 Task: Create a due date automation trigger when advanced on, on the tuesday of the week before a card is due add fields with custom field "Resume" set to a number greater or equal to 1 and lower than 10 at 11:00 AM.
Action: Mouse moved to (1217, 96)
Screenshot: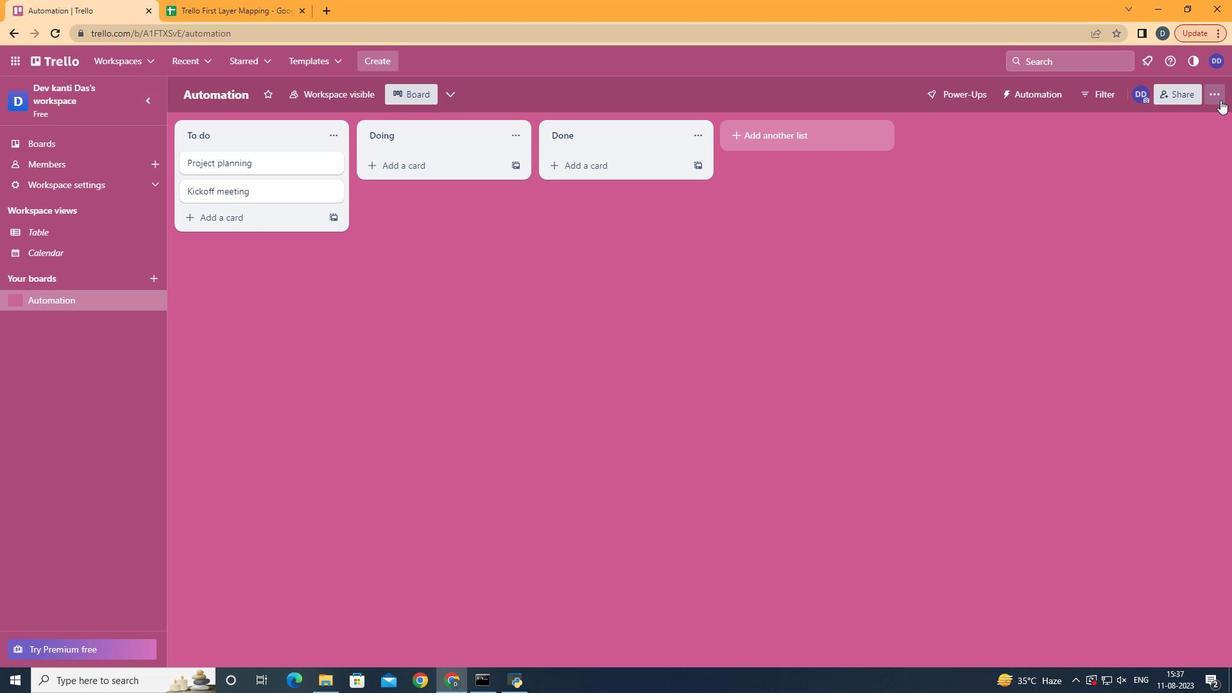 
Action: Mouse pressed left at (1217, 96)
Screenshot: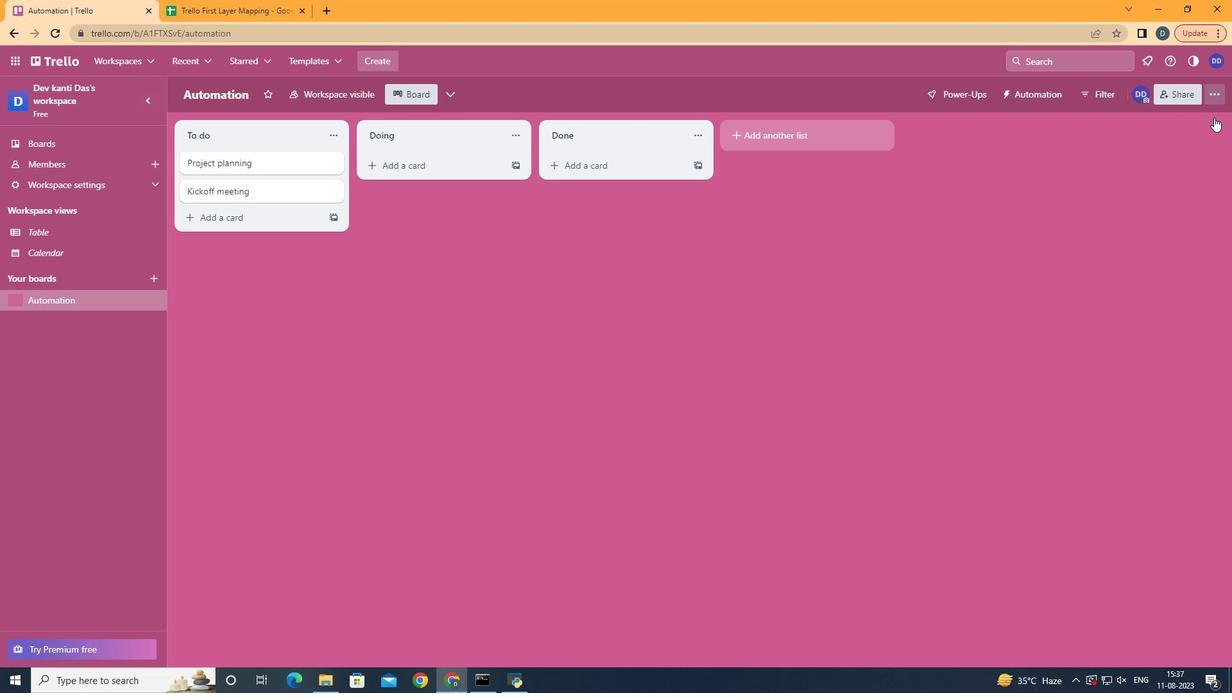 
Action: Mouse moved to (1170, 256)
Screenshot: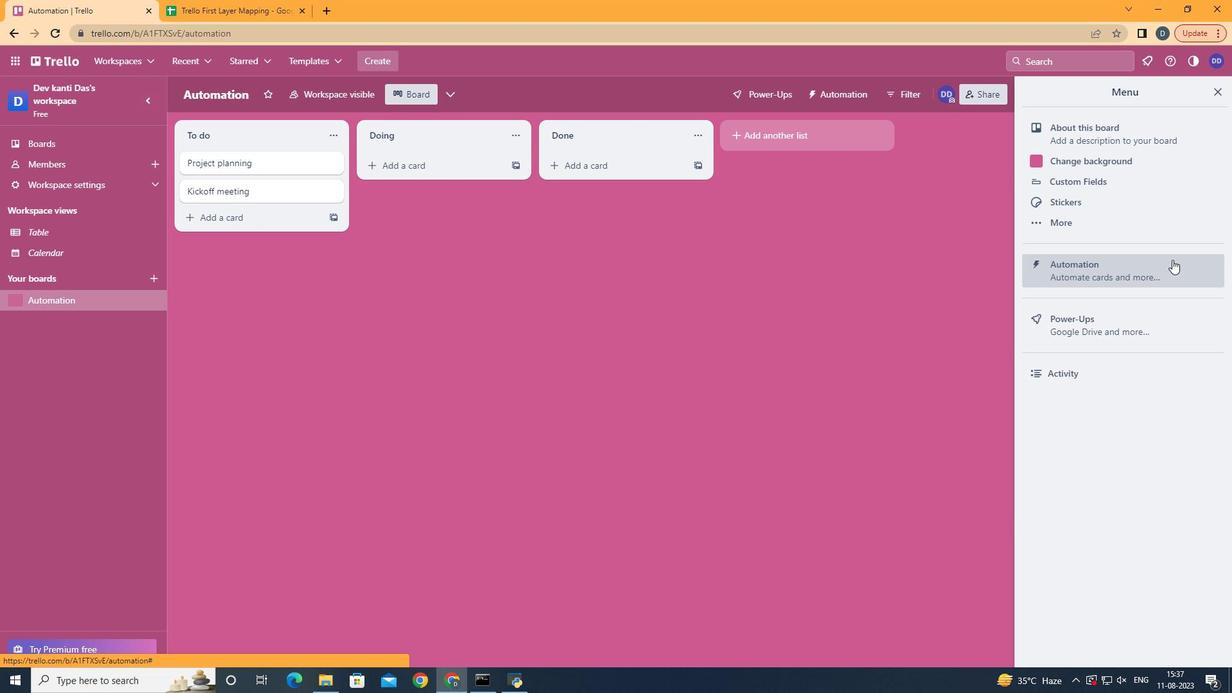 
Action: Mouse pressed left at (1170, 256)
Screenshot: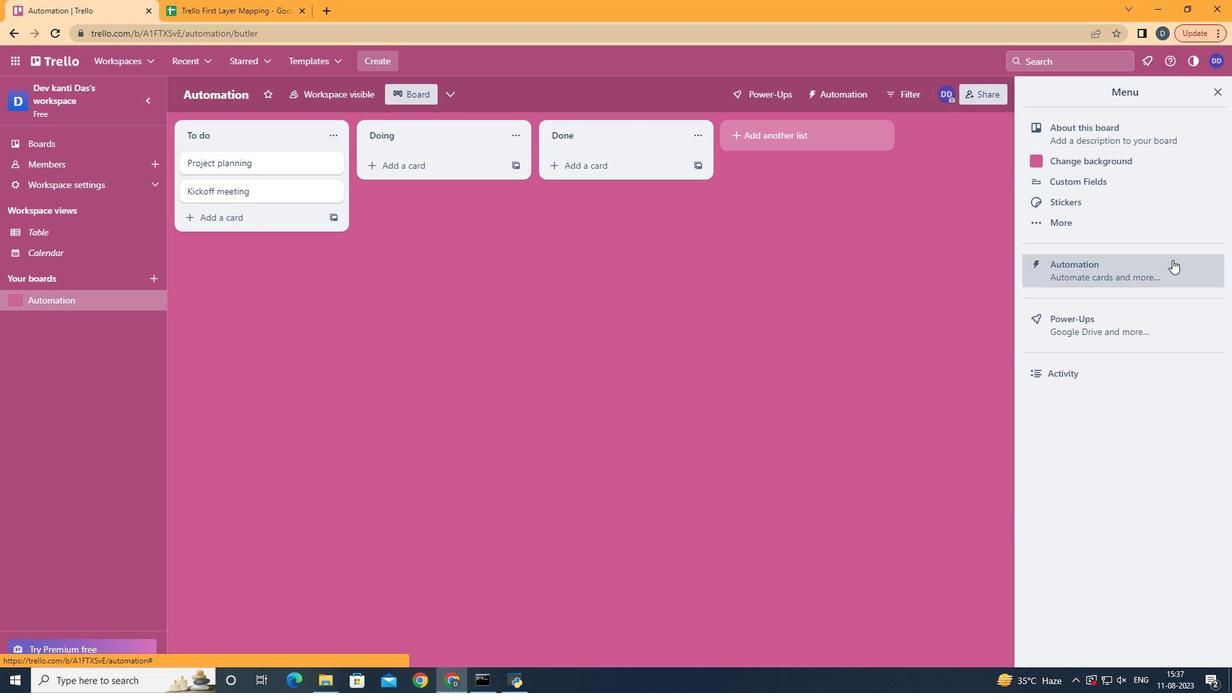 
Action: Mouse moved to (260, 245)
Screenshot: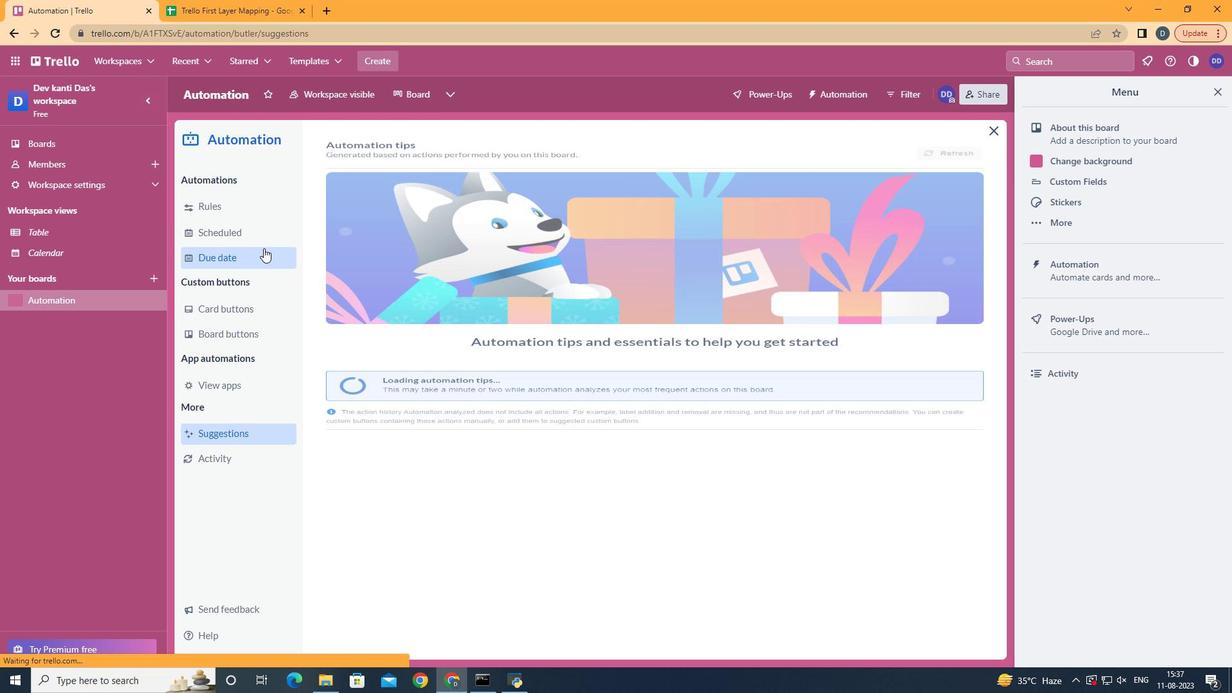 
Action: Mouse pressed left at (260, 245)
Screenshot: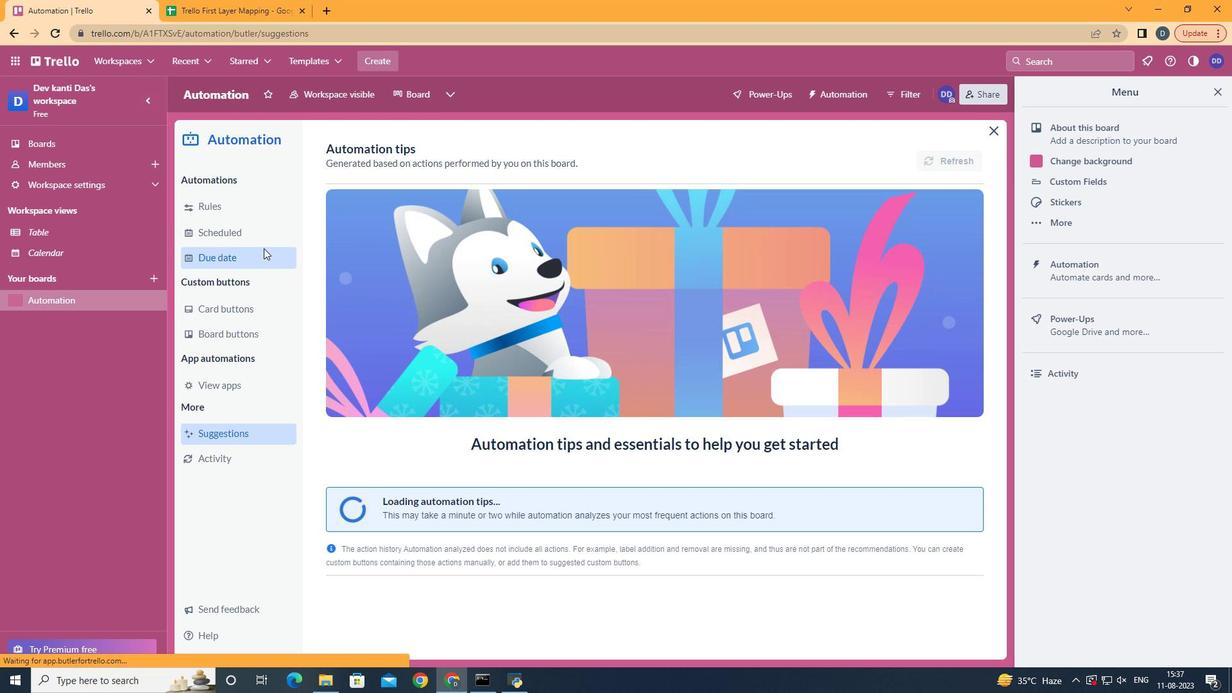 
Action: Mouse moved to (913, 152)
Screenshot: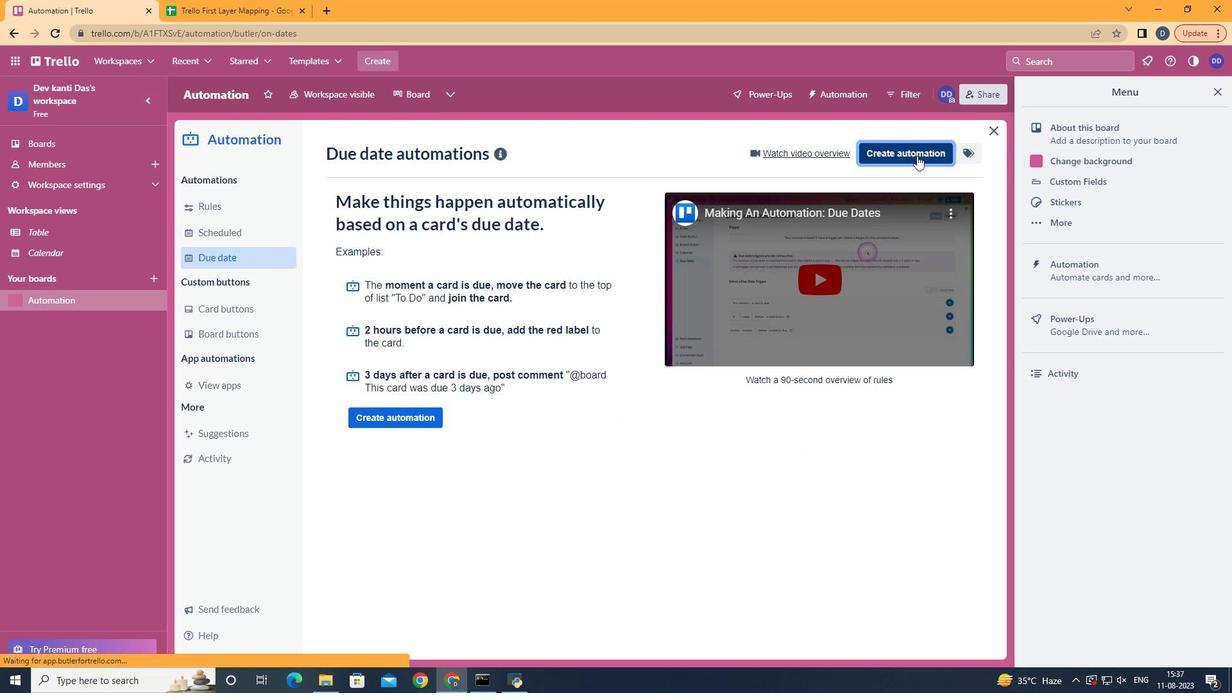 
Action: Mouse pressed left at (913, 152)
Screenshot: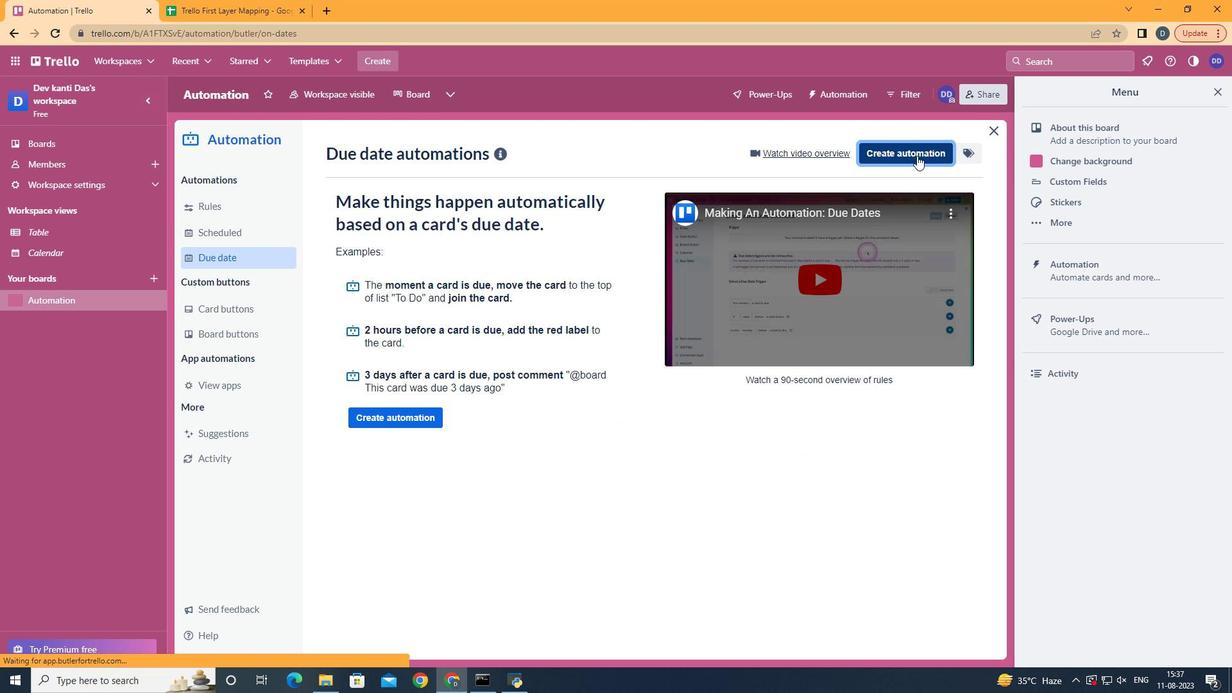 
Action: Mouse moved to (664, 282)
Screenshot: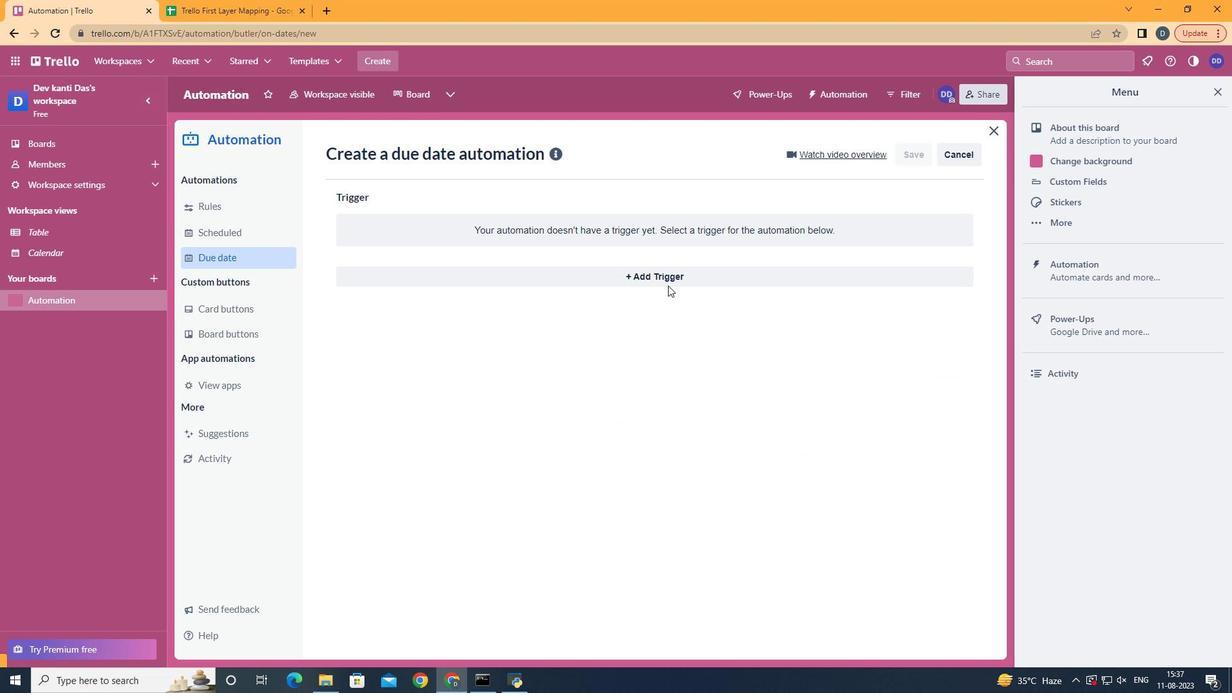 
Action: Mouse pressed left at (664, 282)
Screenshot: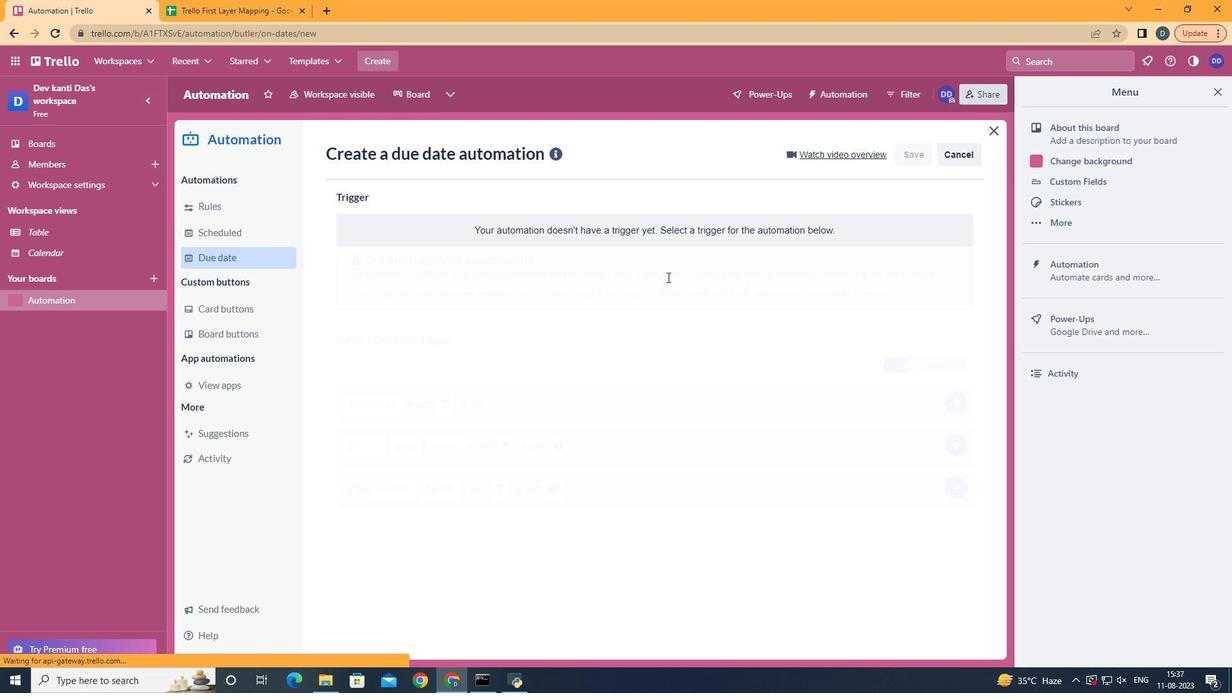
Action: Mouse moved to (400, 354)
Screenshot: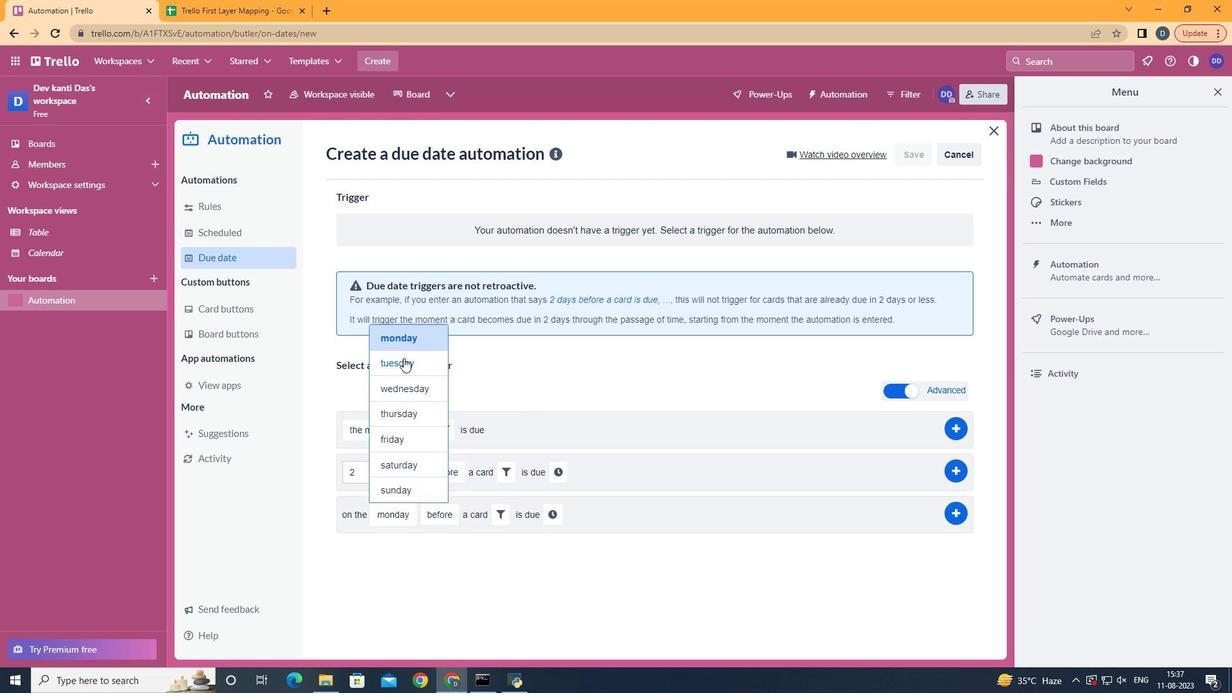 
Action: Mouse pressed left at (400, 354)
Screenshot: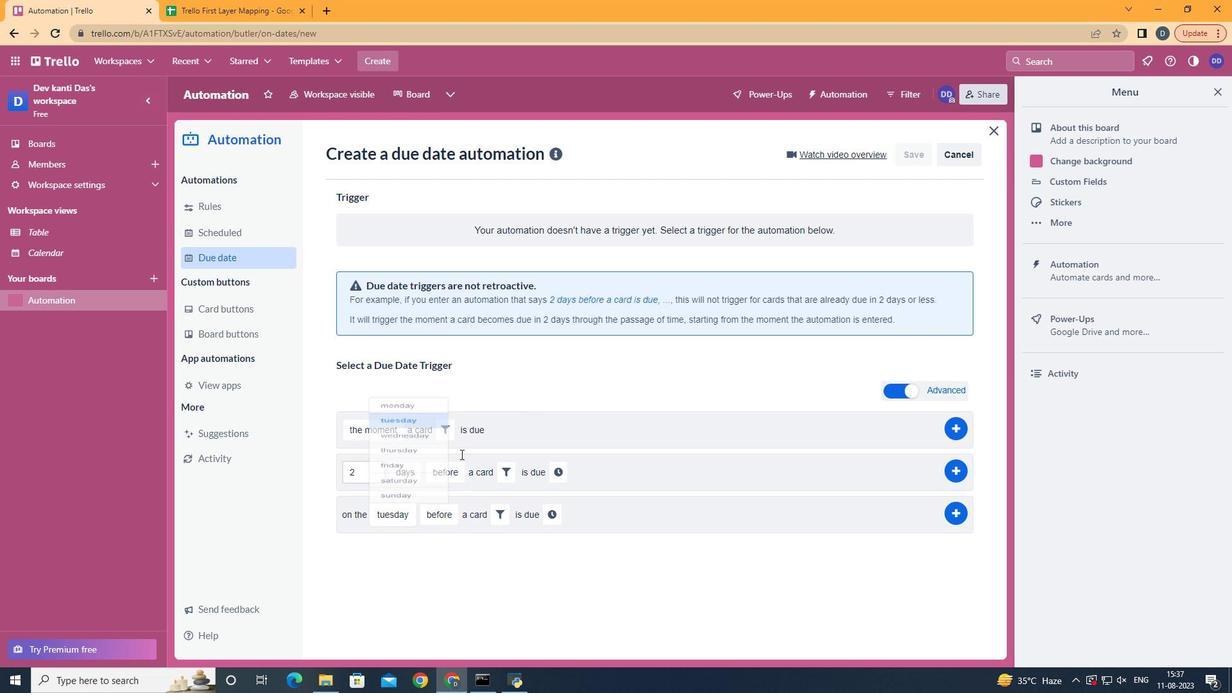 
Action: Mouse moved to (446, 608)
Screenshot: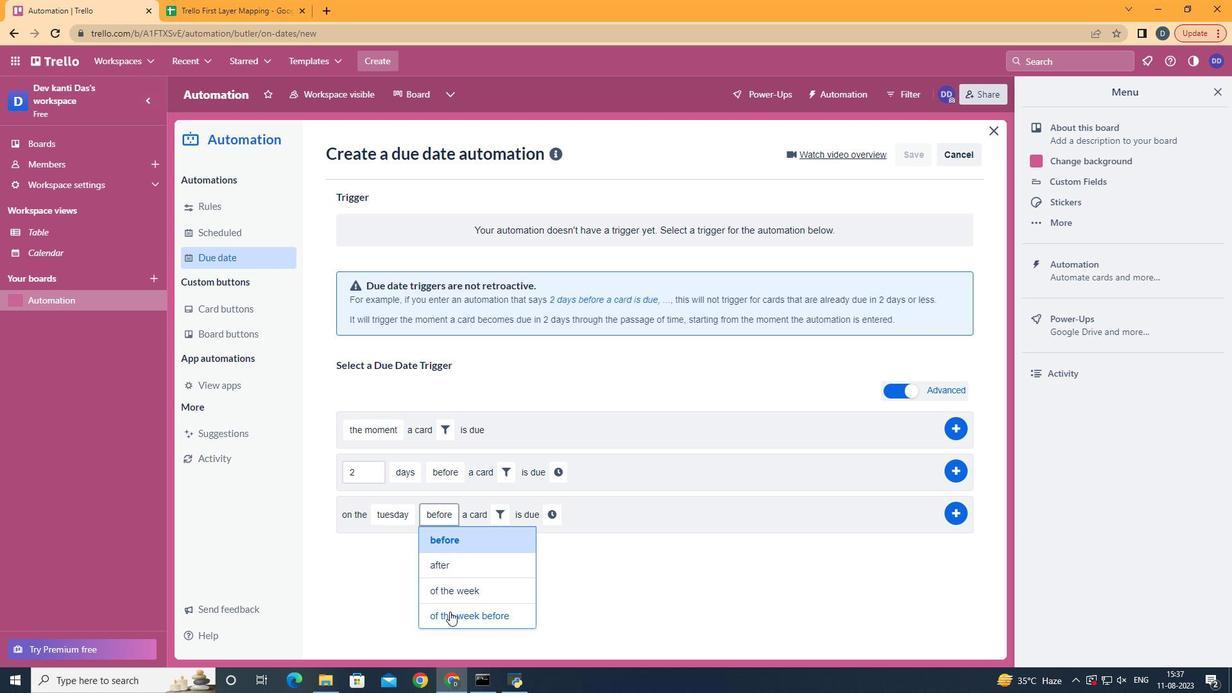 
Action: Mouse pressed left at (446, 608)
Screenshot: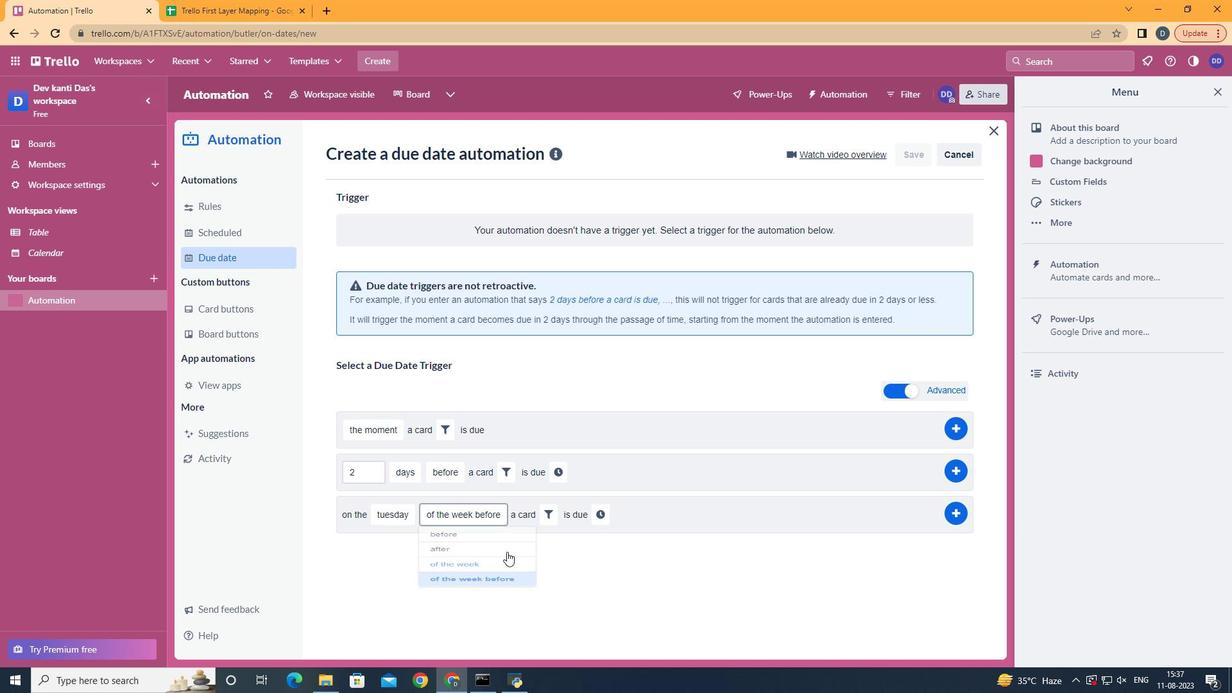 
Action: Mouse moved to (543, 514)
Screenshot: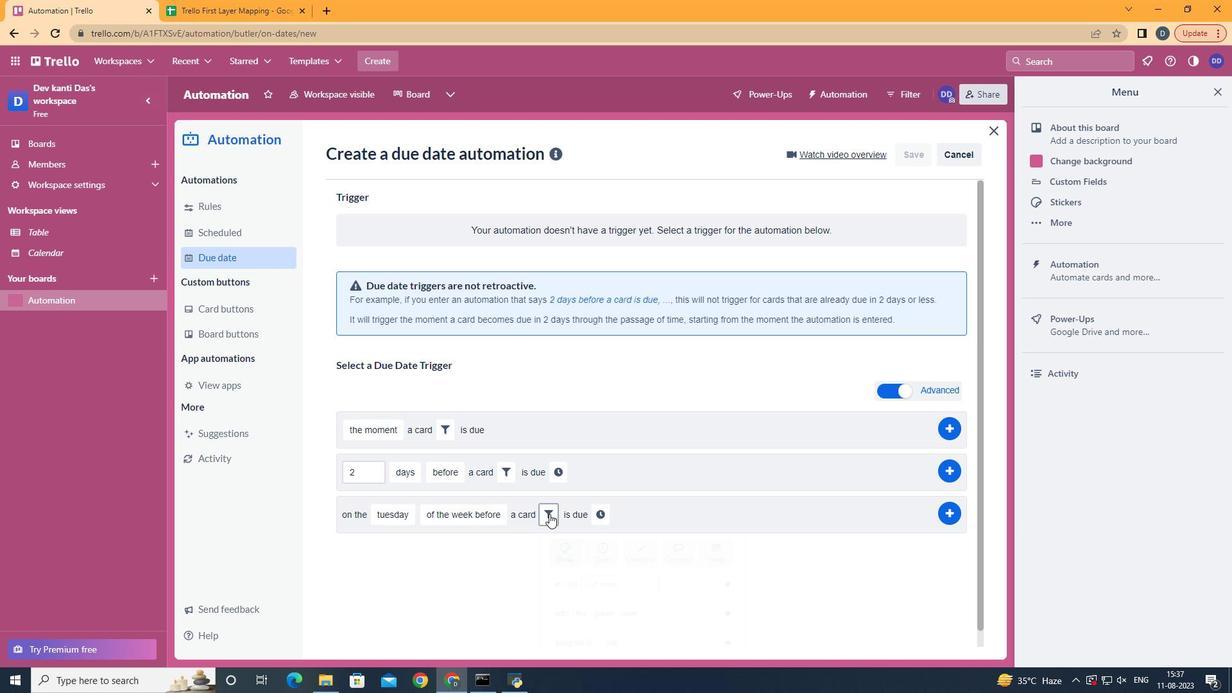 
Action: Mouse pressed left at (543, 514)
Screenshot: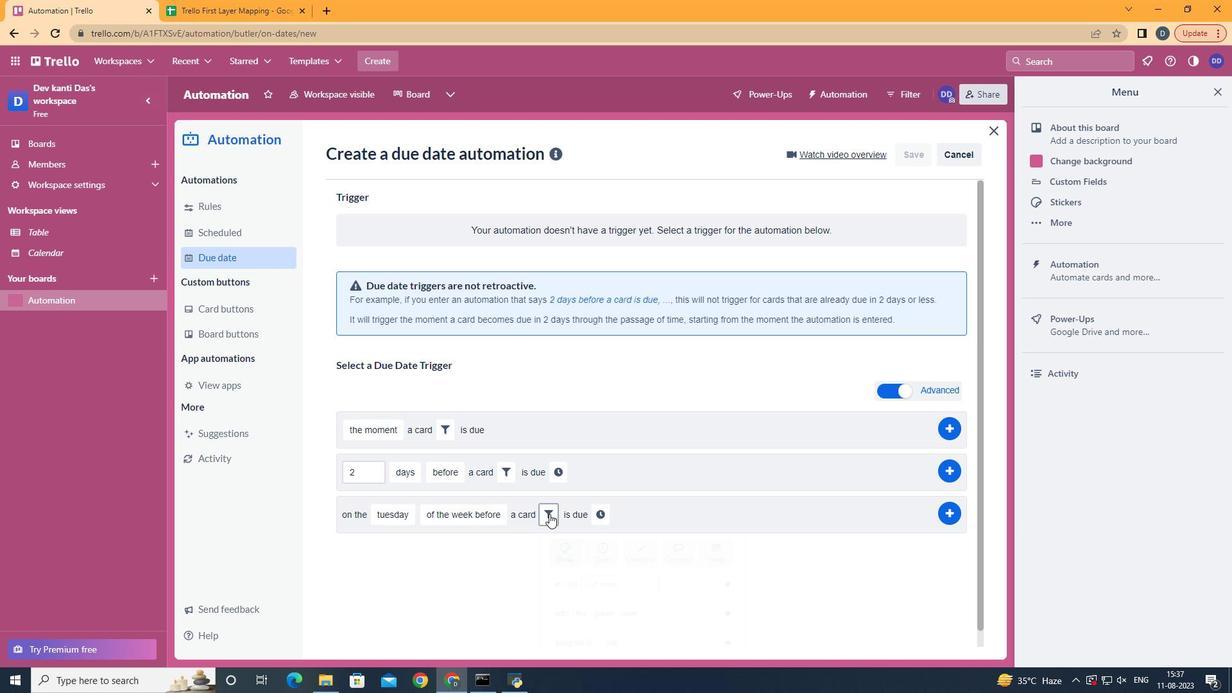 
Action: Mouse moved to (739, 551)
Screenshot: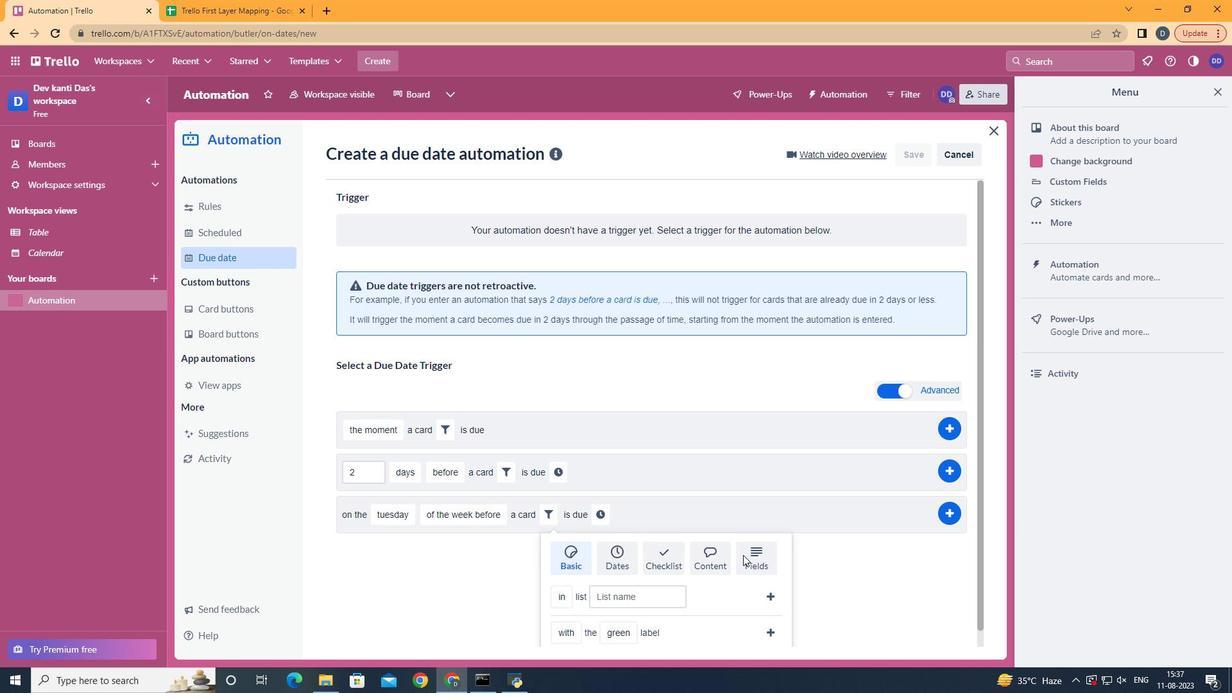 
Action: Mouse pressed left at (739, 551)
Screenshot: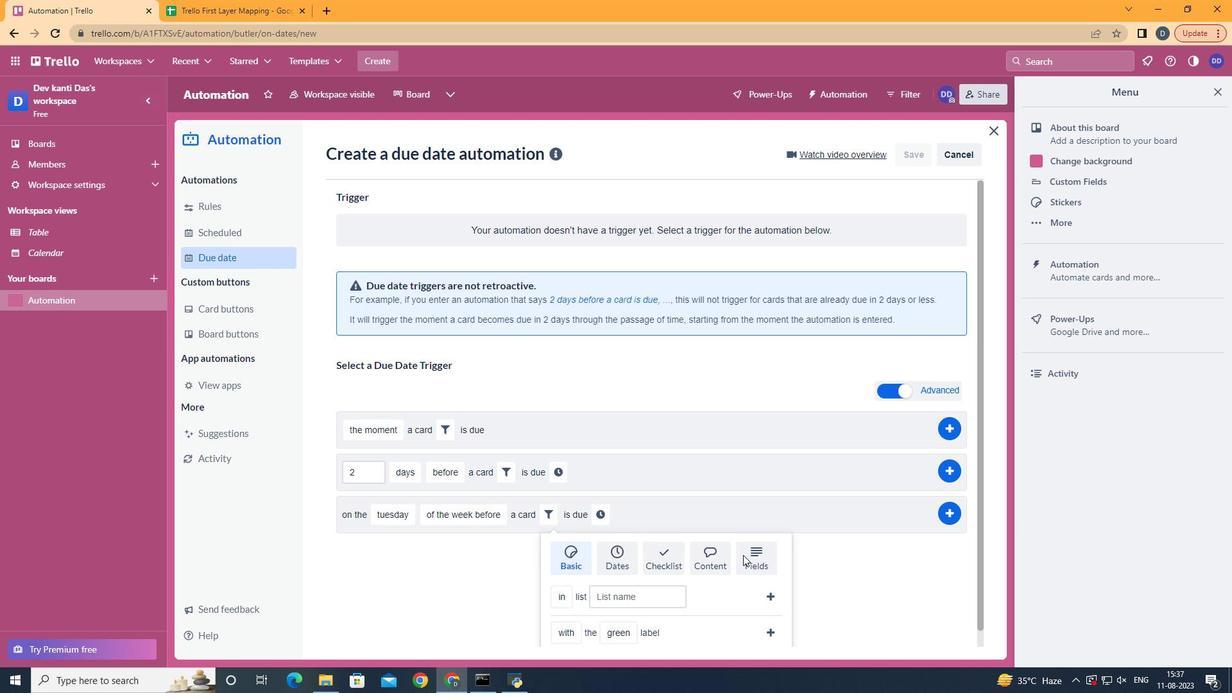 
Action: Mouse moved to (741, 551)
Screenshot: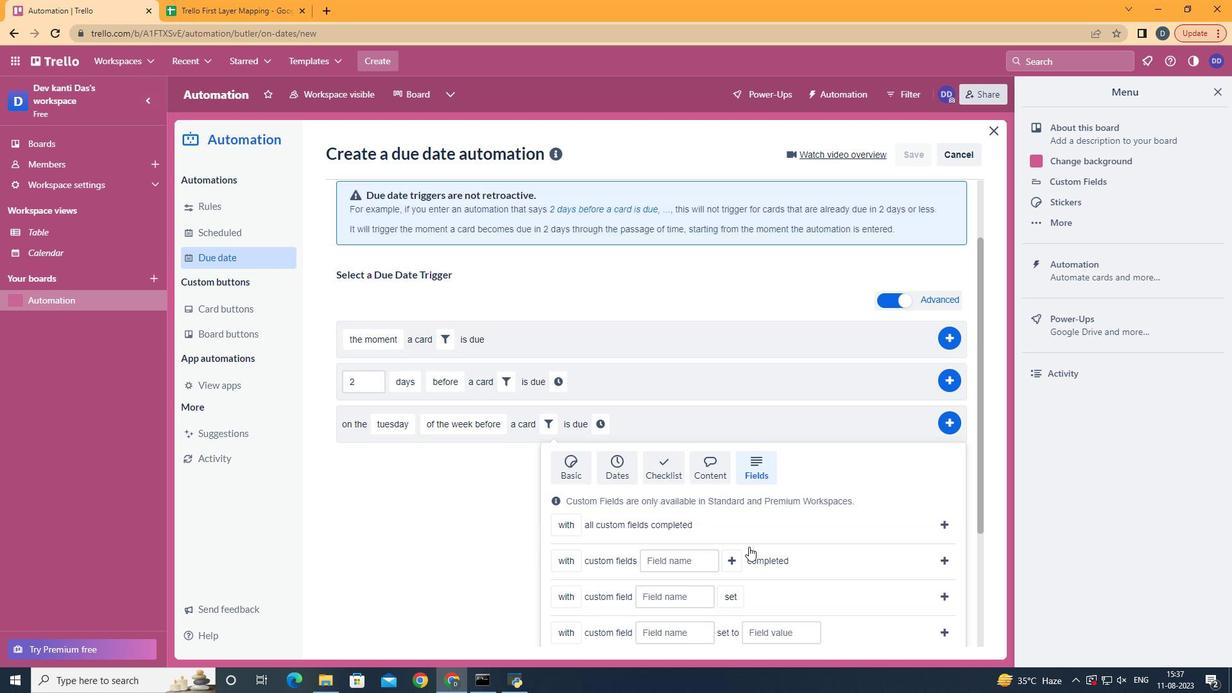 
Action: Mouse scrolled (741, 550) with delta (0, 0)
Screenshot: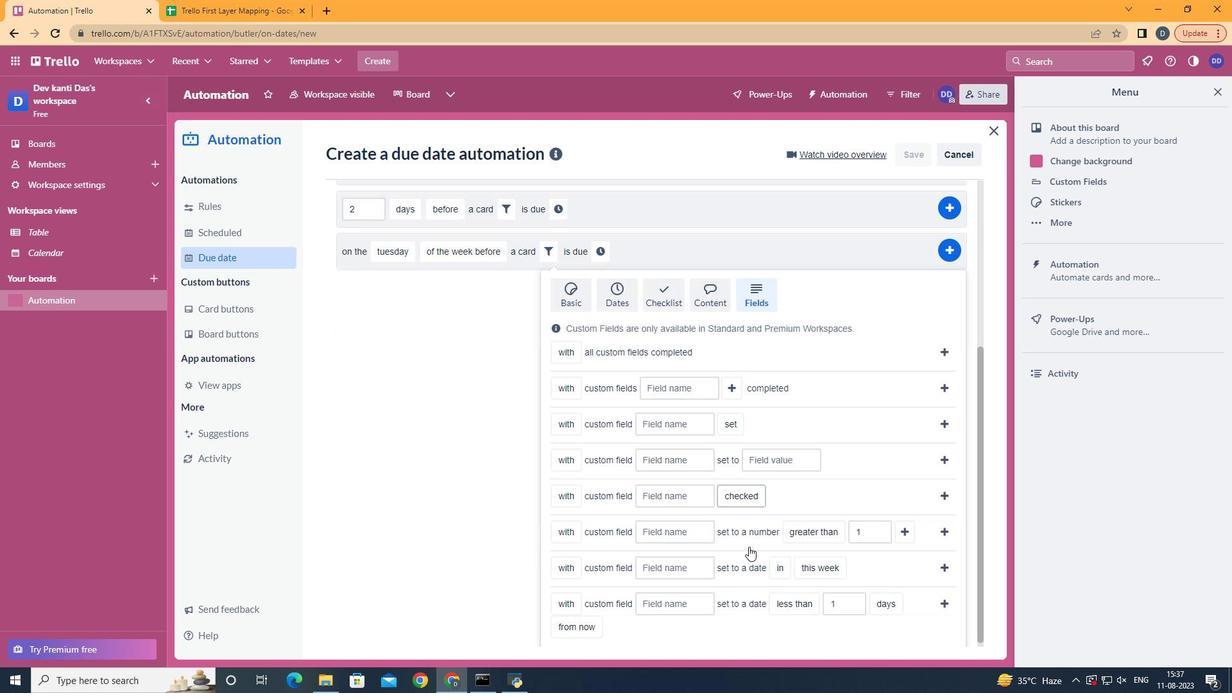 
Action: Mouse scrolled (741, 550) with delta (0, 0)
Screenshot: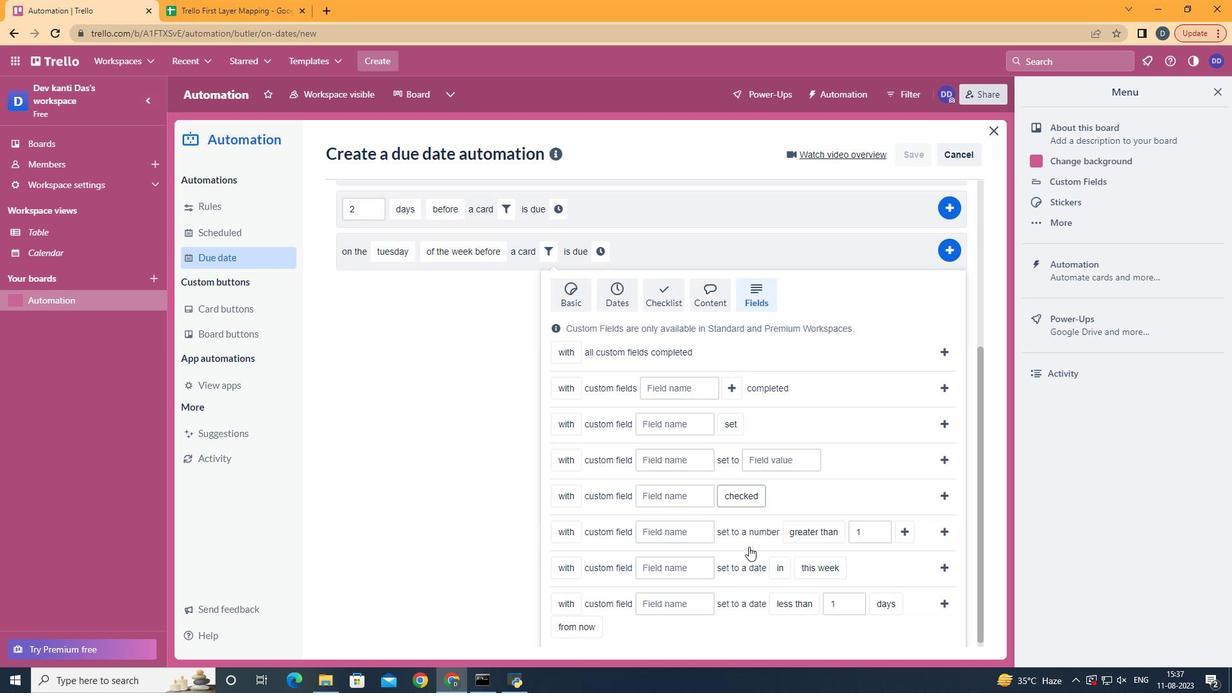 
Action: Mouse scrolled (741, 549) with delta (0, -1)
Screenshot: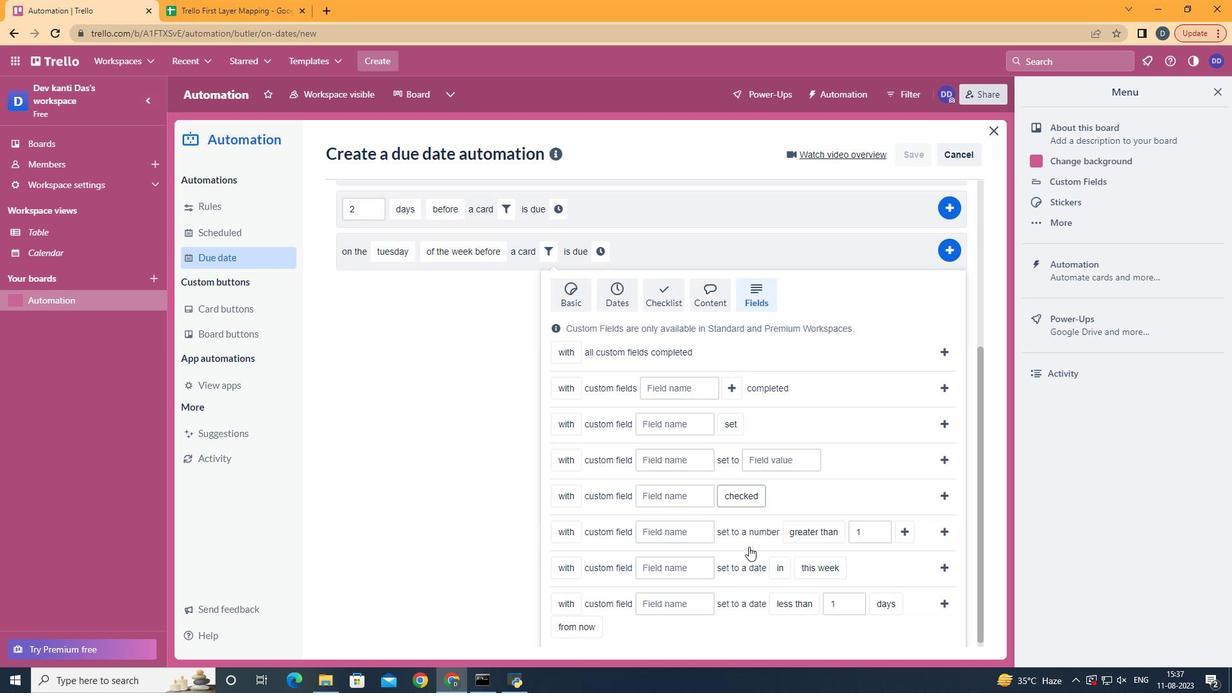 
Action: Mouse scrolled (741, 550) with delta (0, 0)
Screenshot: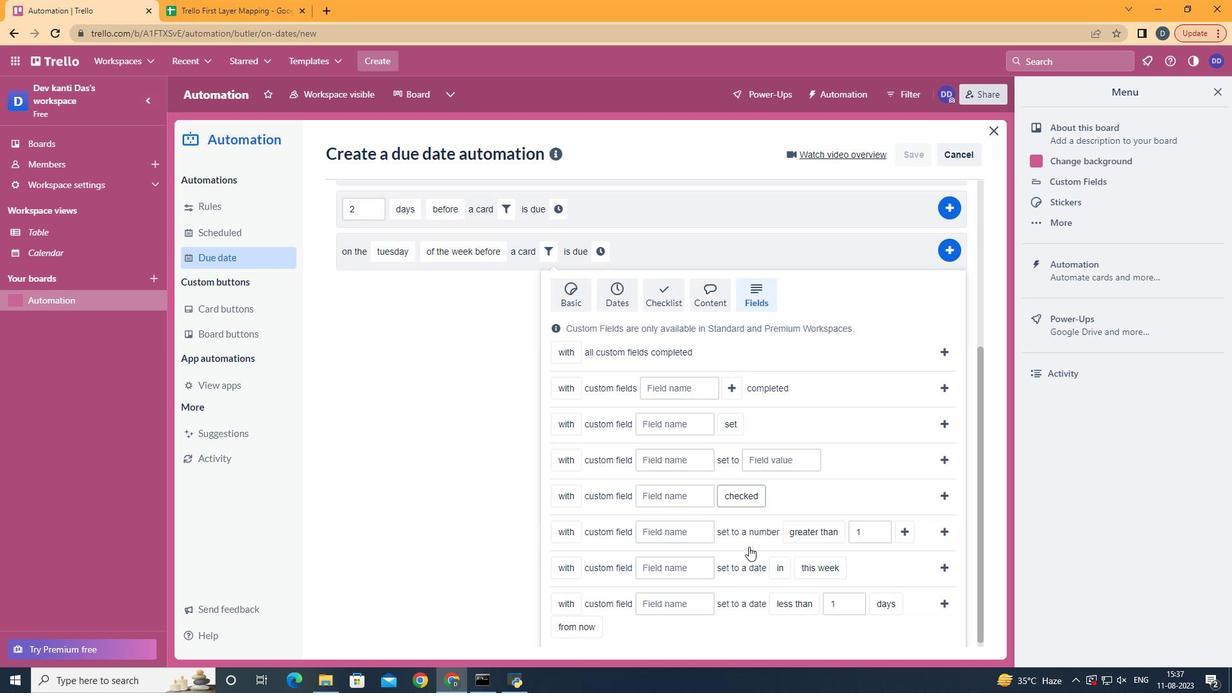 
Action: Mouse moved to (654, 520)
Screenshot: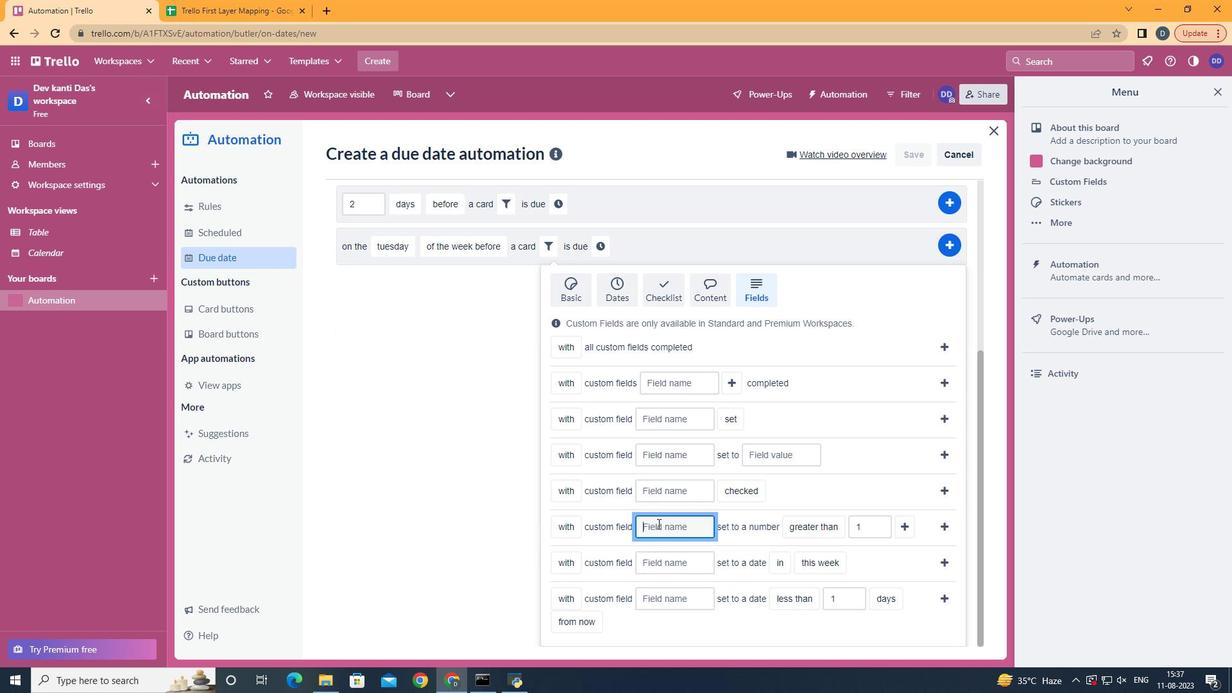 
Action: Mouse pressed left at (654, 520)
Screenshot: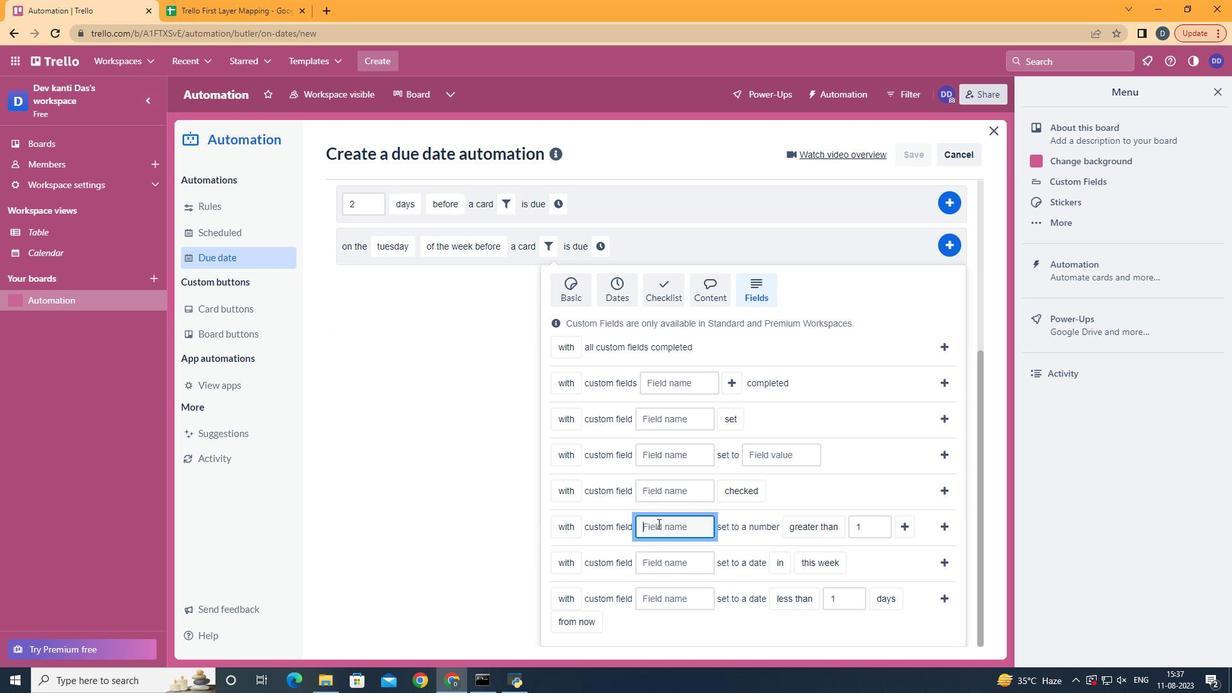 
Action: Key pressed <Key.shift>Resume
Screenshot: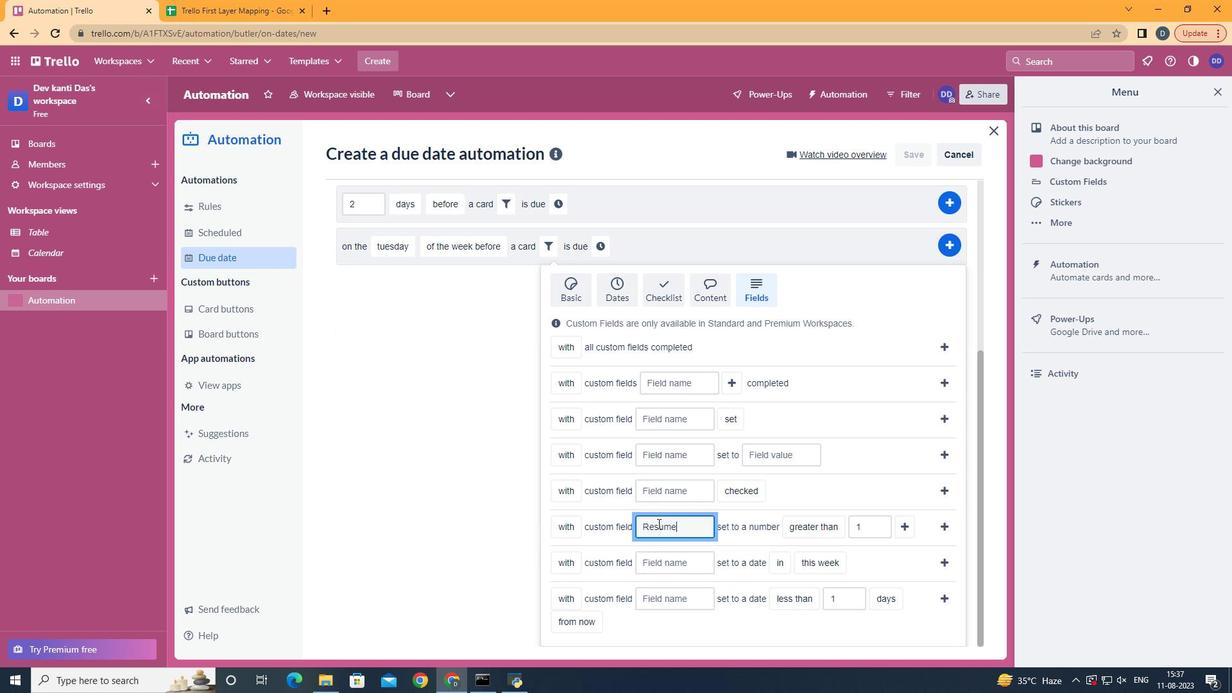 
Action: Mouse moved to (808, 573)
Screenshot: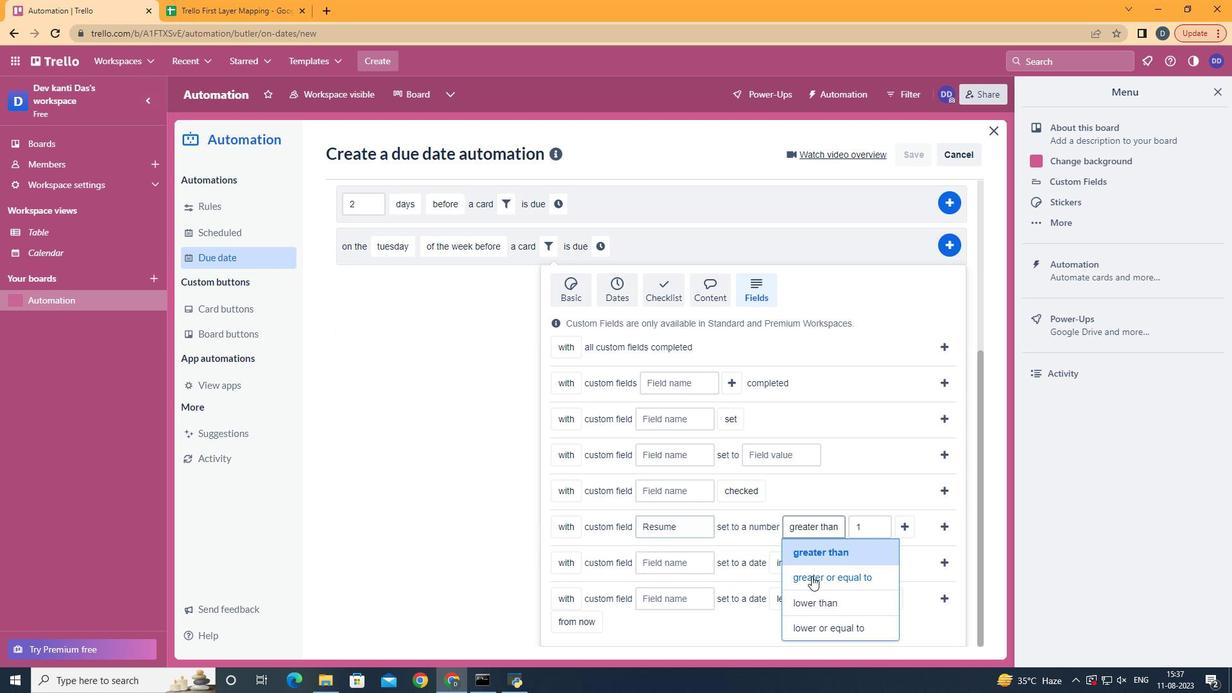 
Action: Mouse pressed left at (808, 573)
Screenshot: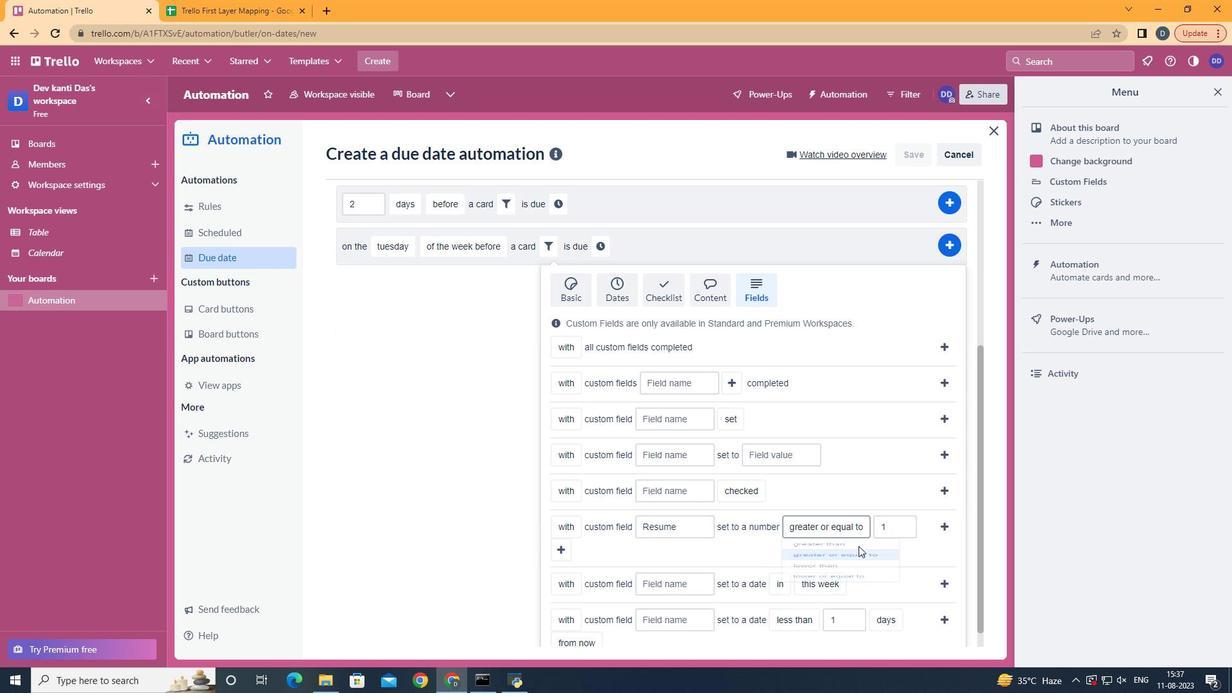 
Action: Mouse moved to (551, 544)
Screenshot: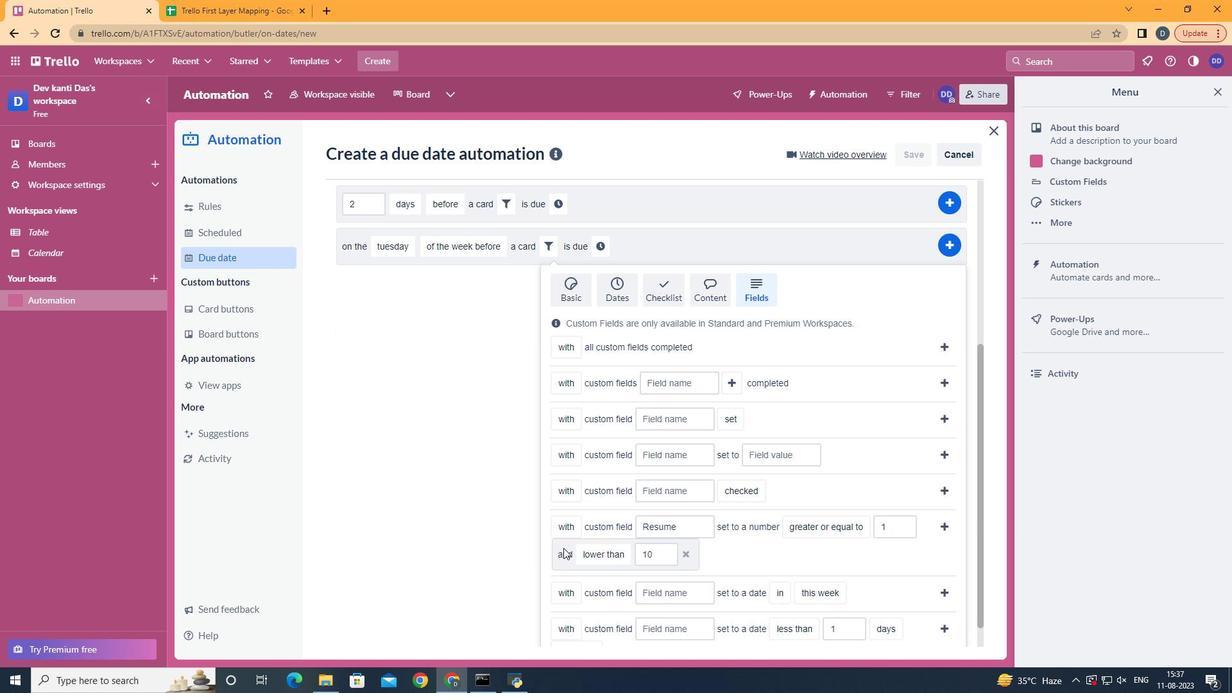 
Action: Mouse pressed left at (551, 544)
Screenshot: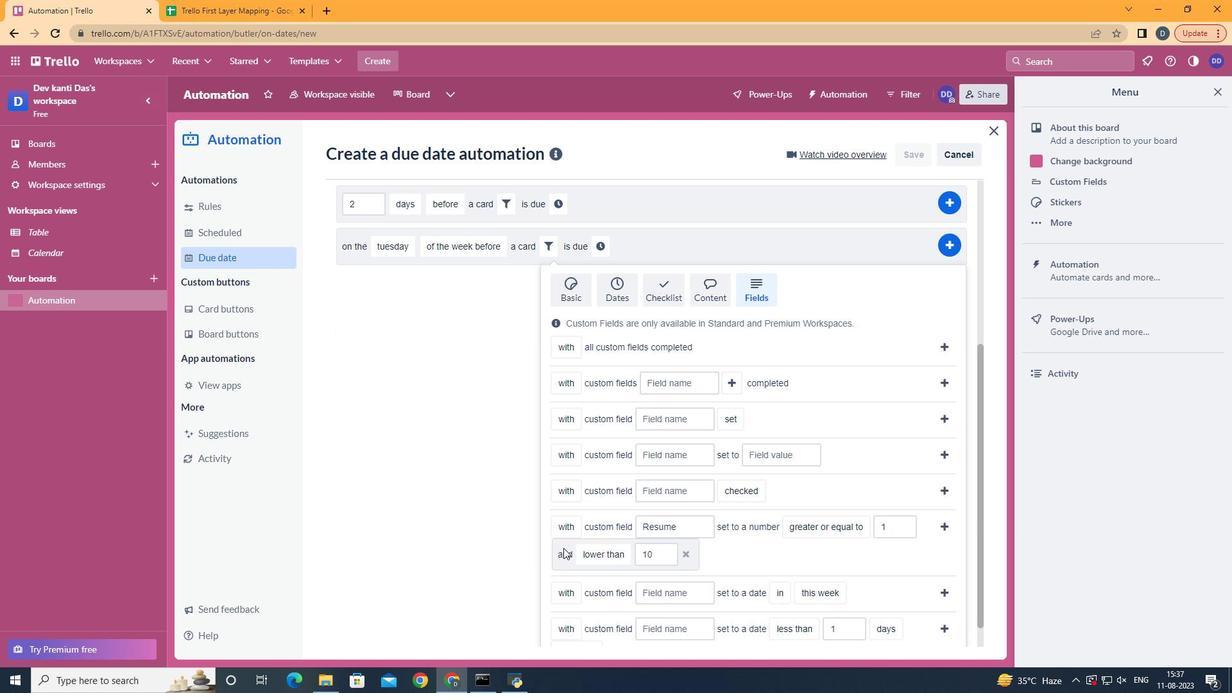 
Action: Mouse moved to (930, 528)
Screenshot: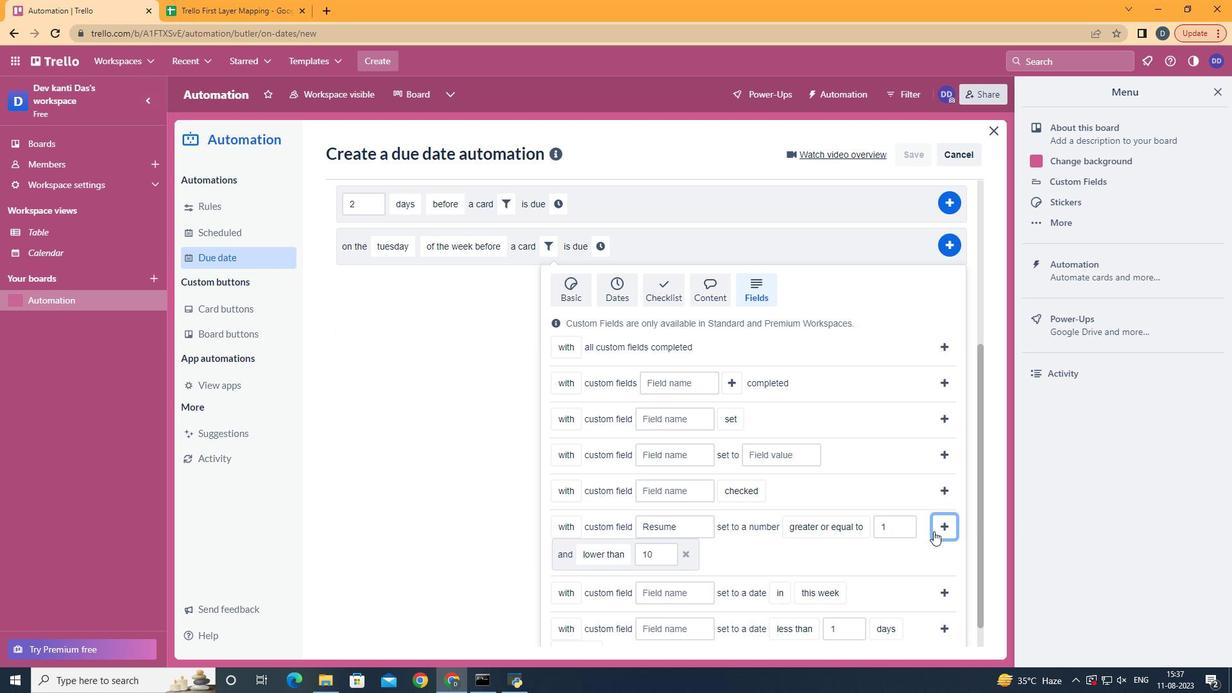 
Action: Mouse pressed left at (930, 528)
Screenshot: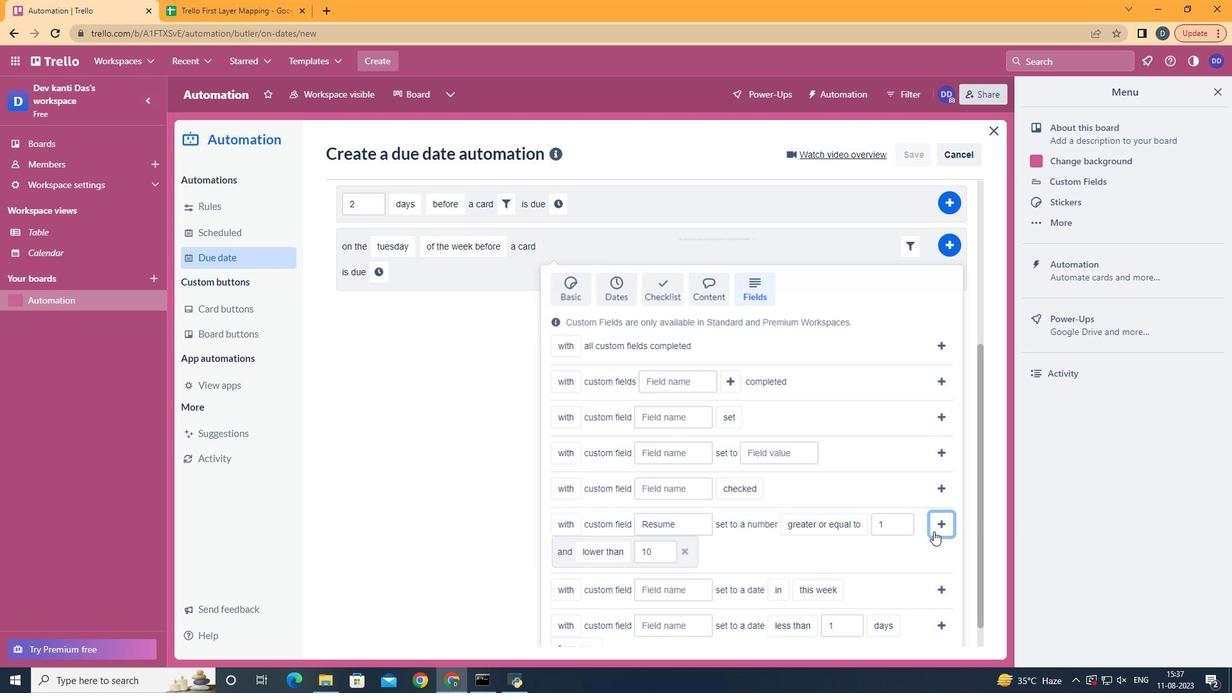 
Action: Mouse moved to (360, 537)
Screenshot: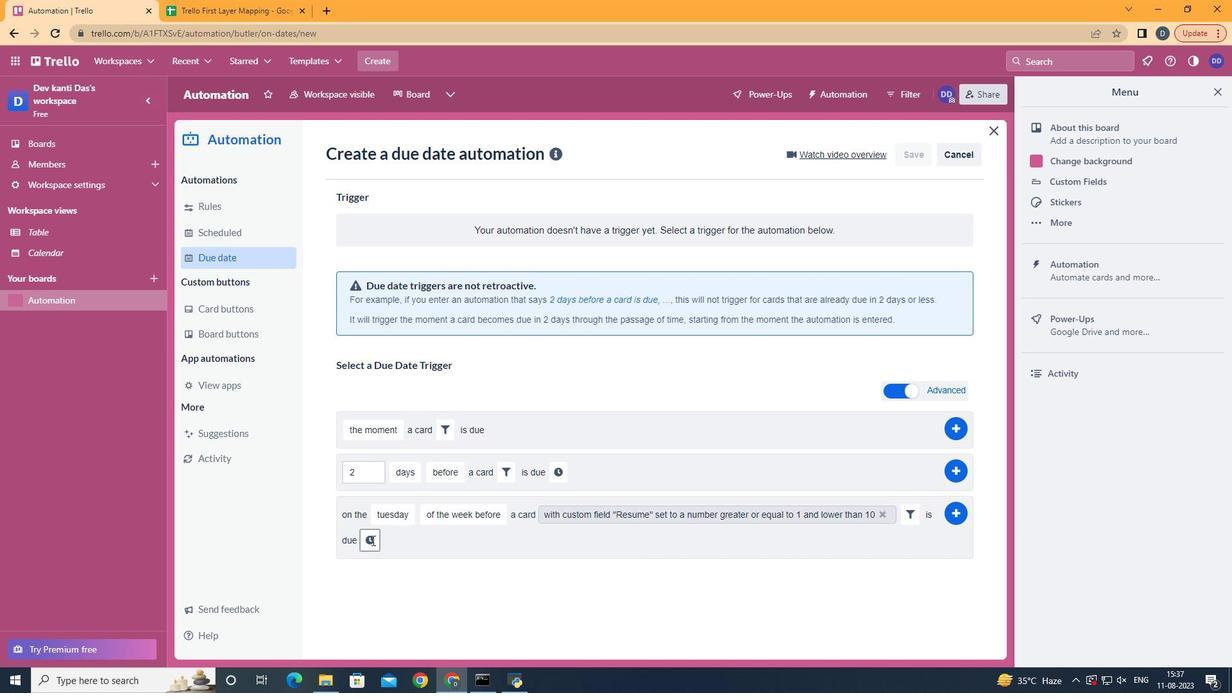 
Action: Mouse pressed left at (360, 537)
Screenshot: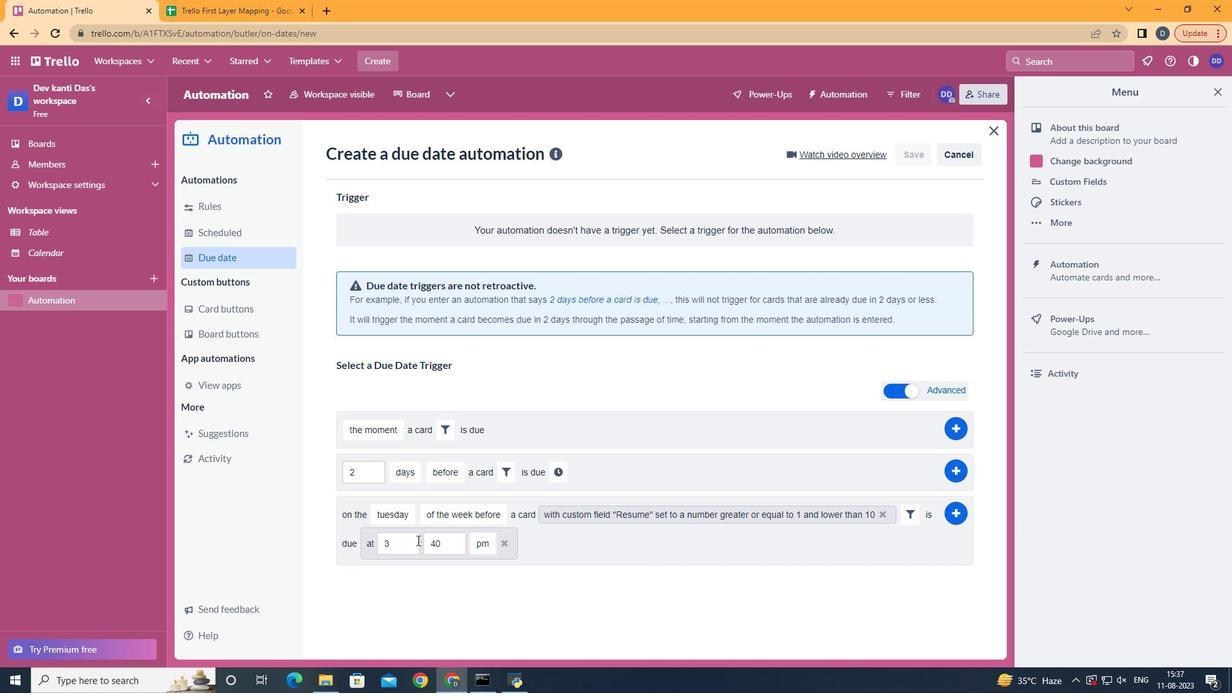 
Action: Mouse moved to (414, 537)
Screenshot: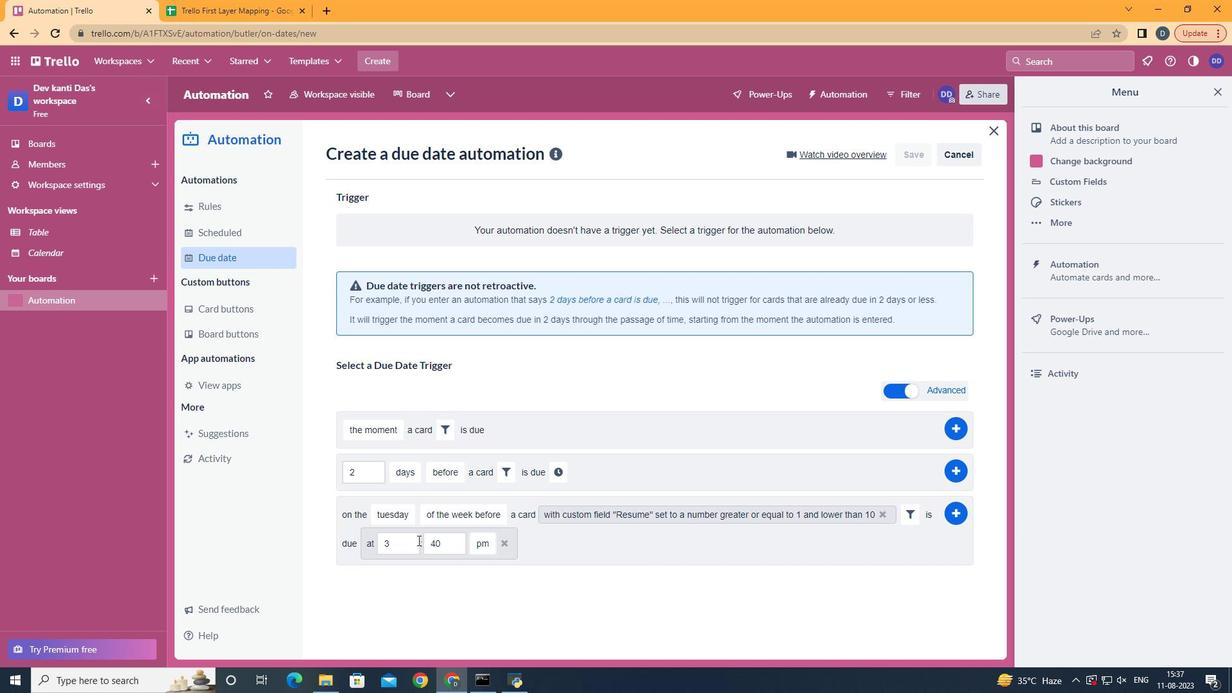 
Action: Mouse pressed left at (414, 537)
Screenshot: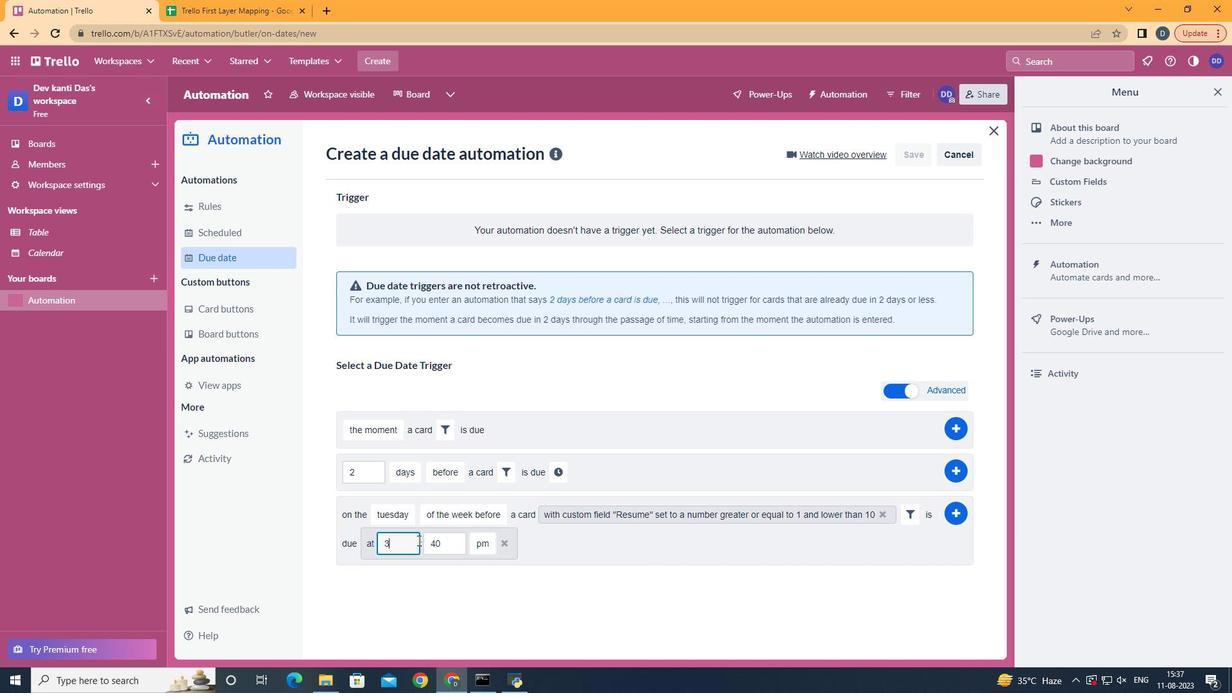 
Action: Key pressed <Key.backspace>11
Screenshot: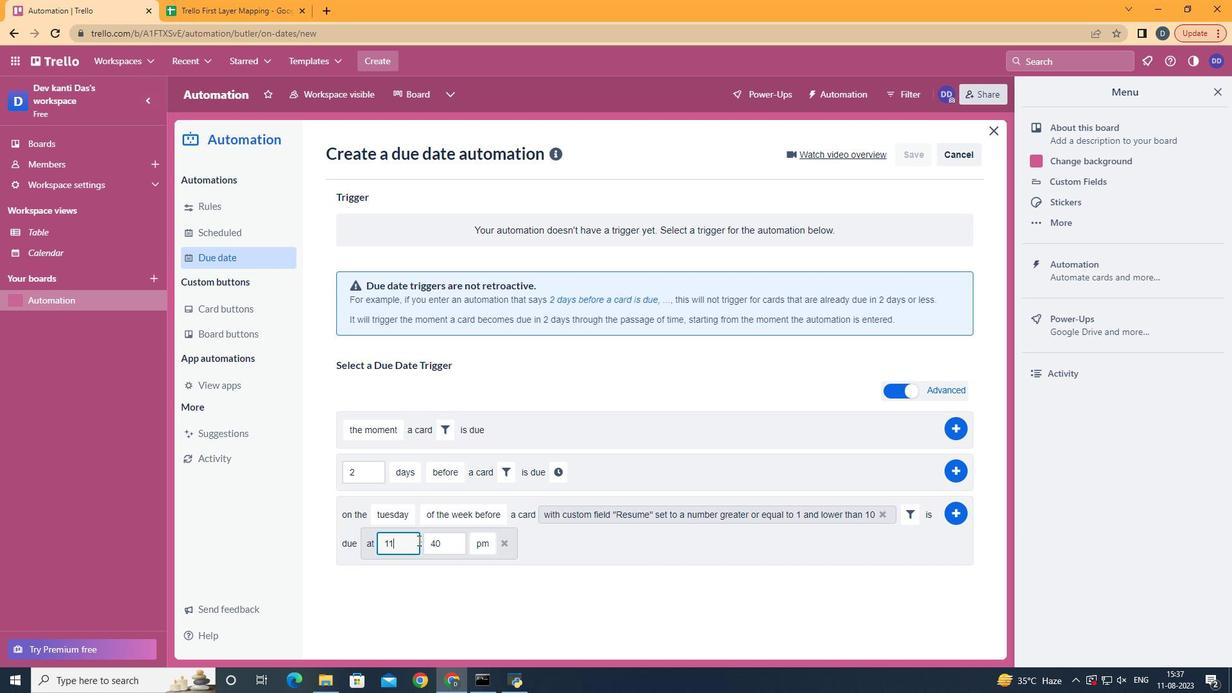 
Action: Mouse moved to (438, 531)
Screenshot: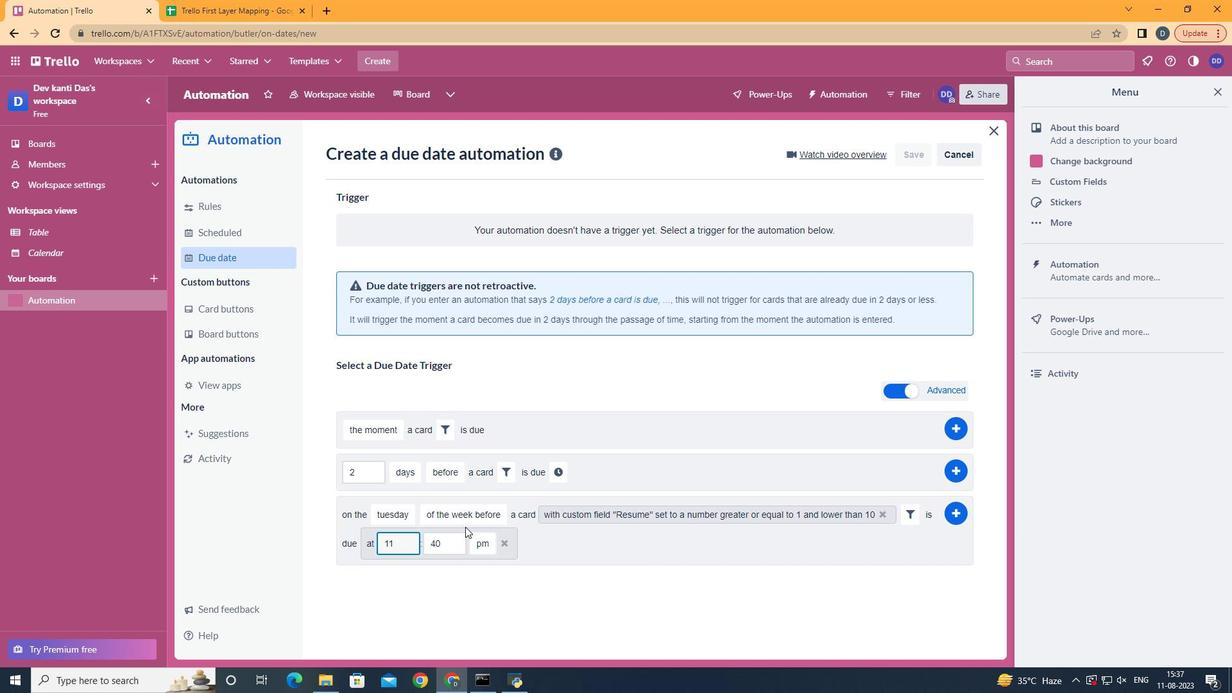 
Action: Mouse scrolled (438, 531) with delta (0, 0)
Screenshot: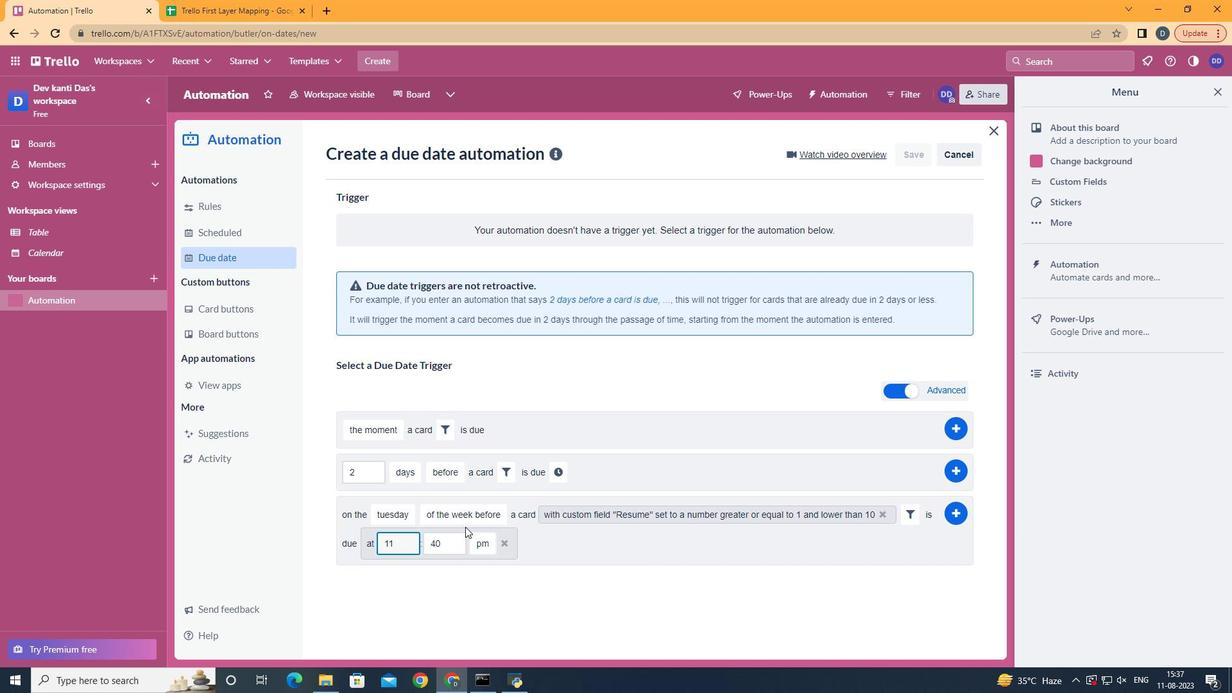 
Action: Mouse moved to (444, 540)
Screenshot: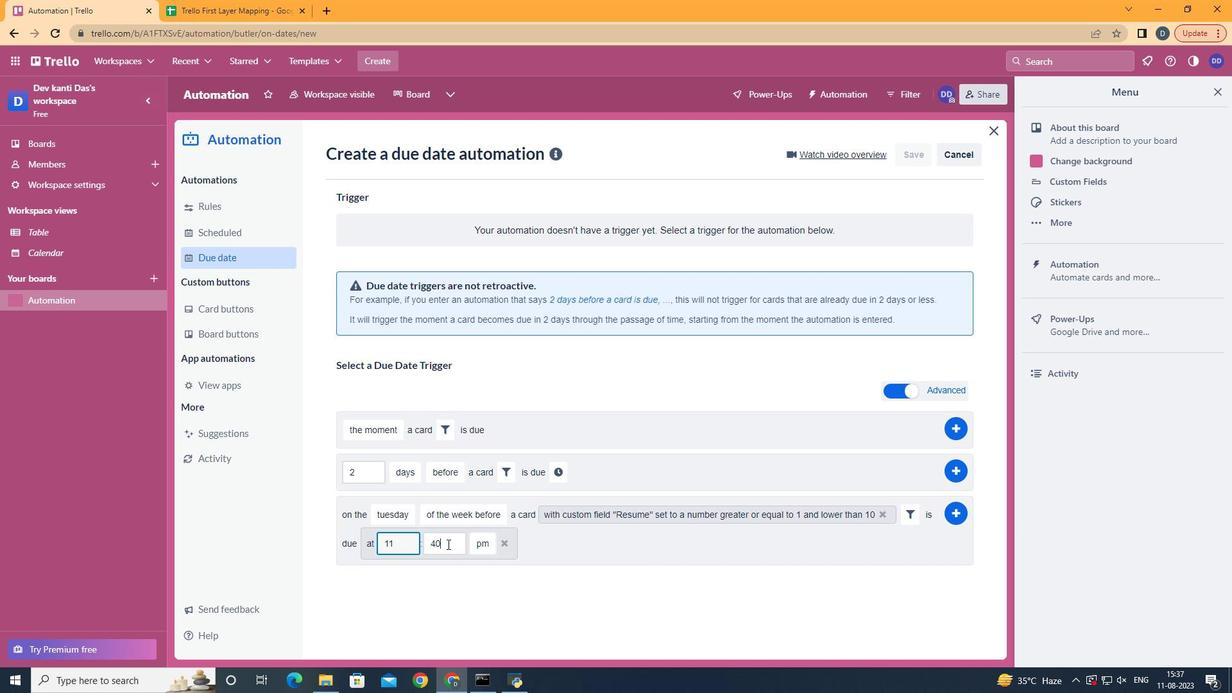 
Action: Mouse pressed left at (444, 540)
Screenshot: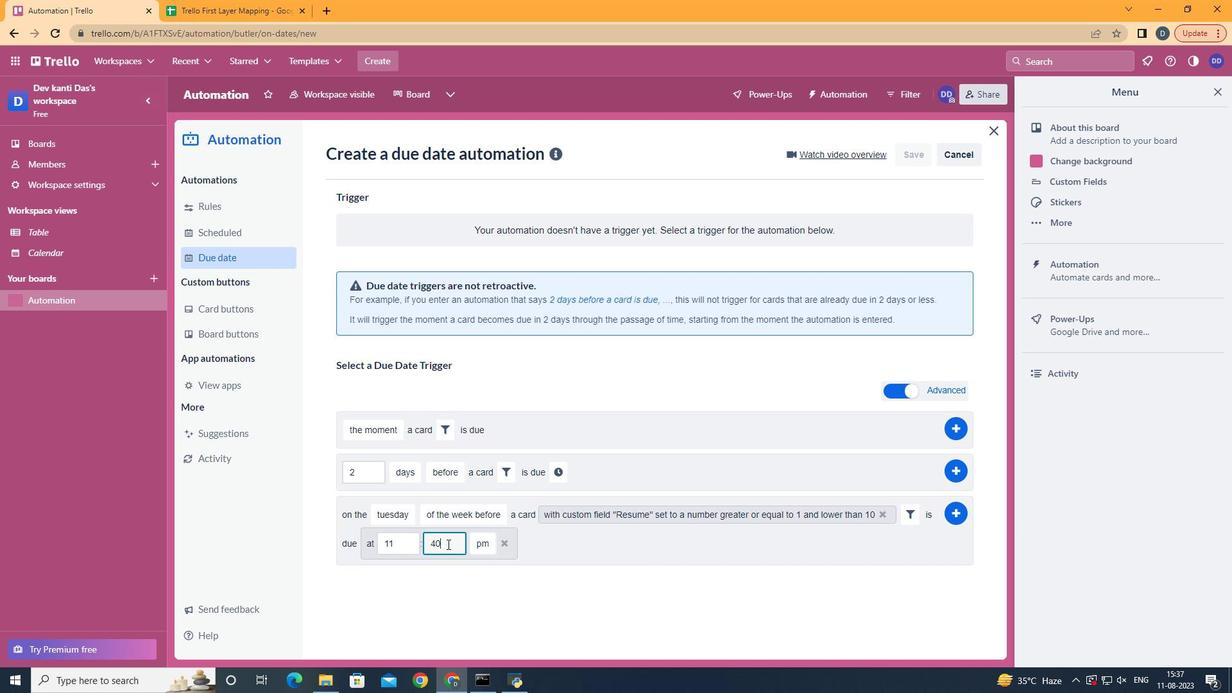 
Action: Key pressed <Key.backspace><Key.backspace>00
Screenshot: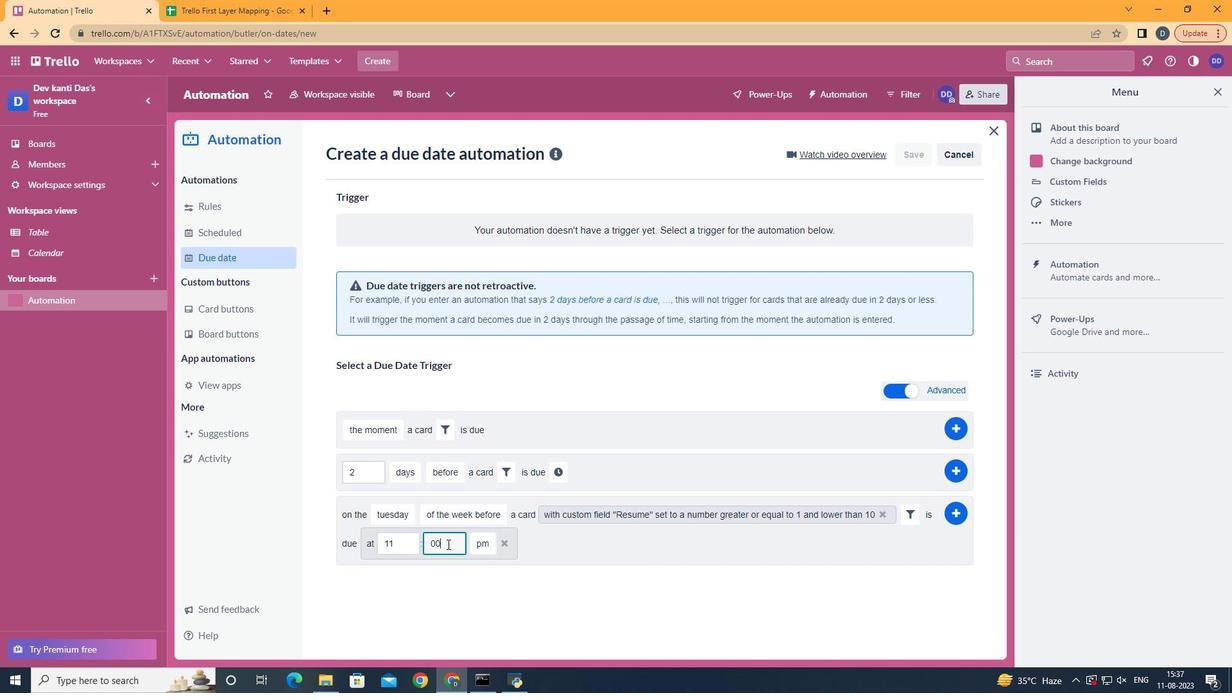 
Action: Mouse moved to (478, 548)
Screenshot: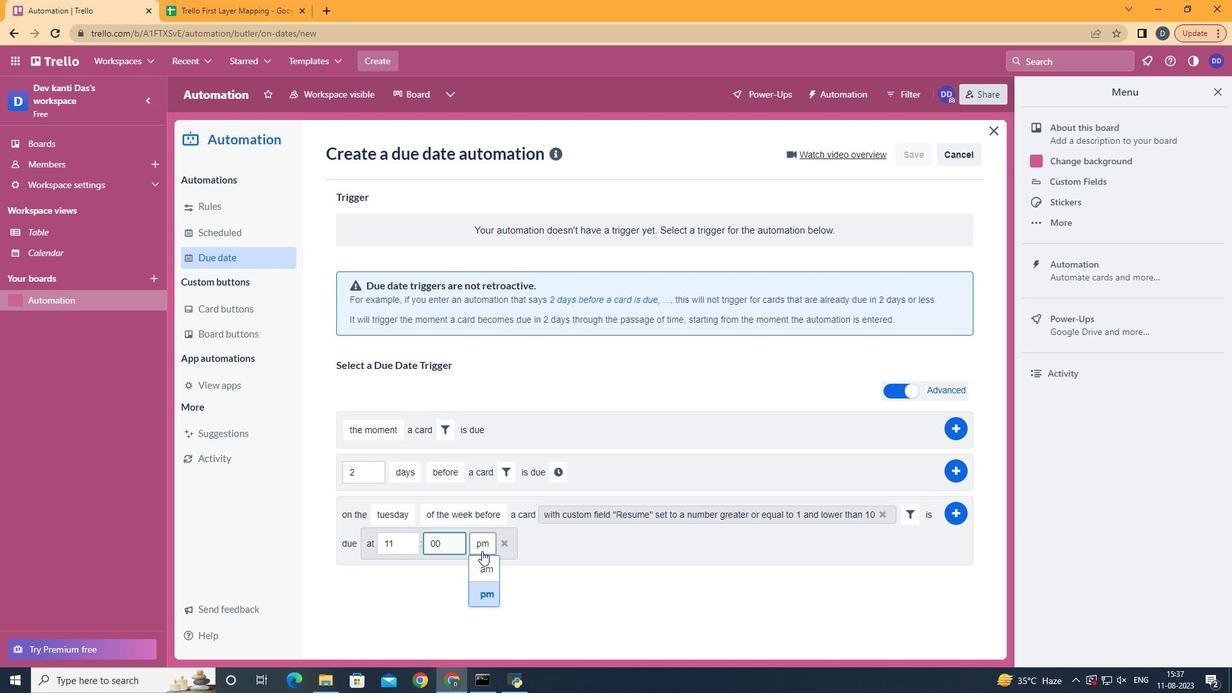 
Action: Mouse pressed left at (478, 548)
Screenshot: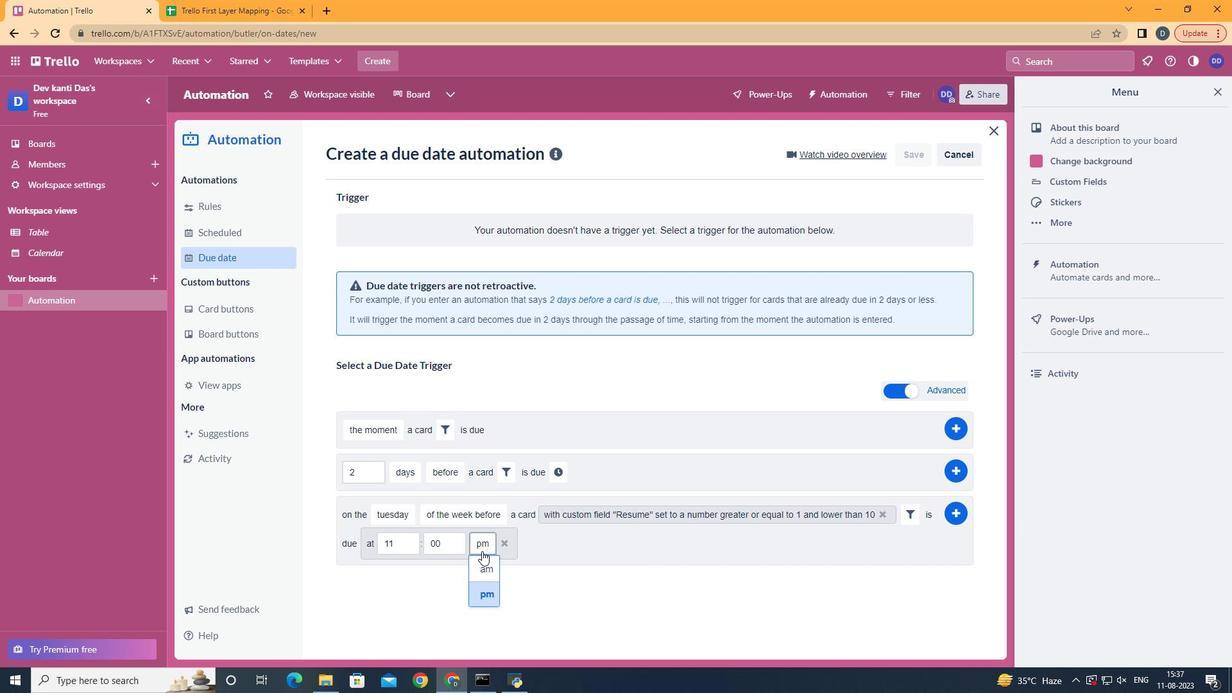 
Action: Mouse moved to (481, 554)
Screenshot: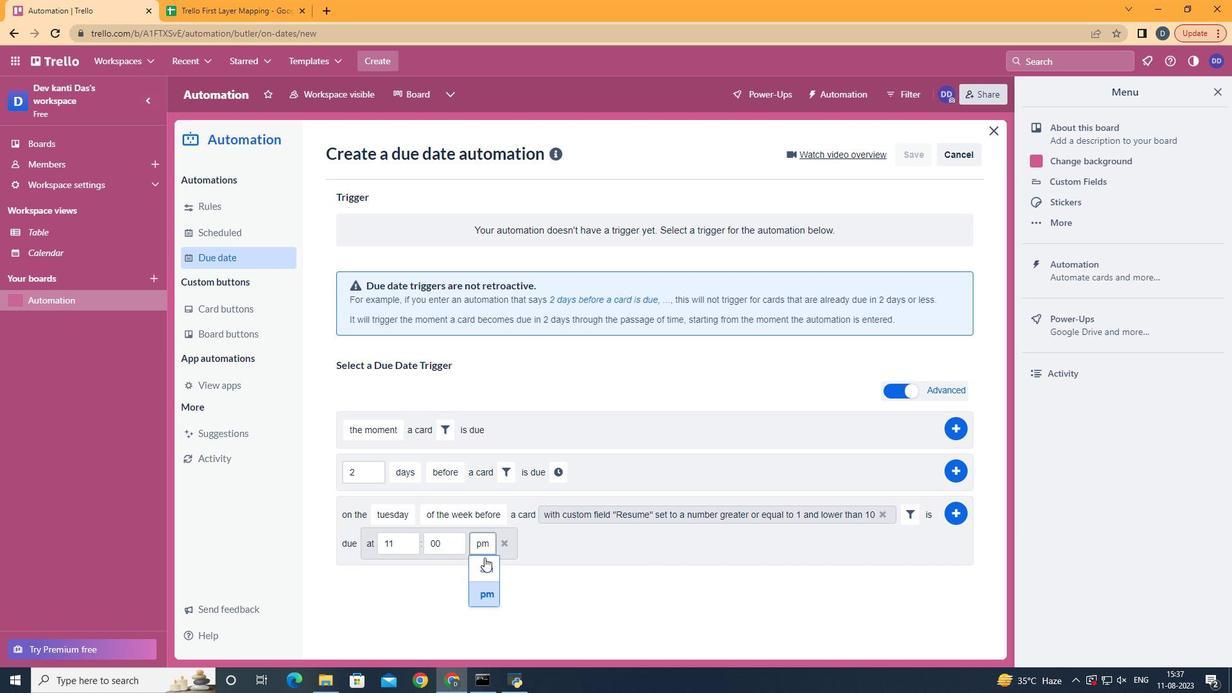 
Action: Mouse pressed left at (481, 554)
Screenshot: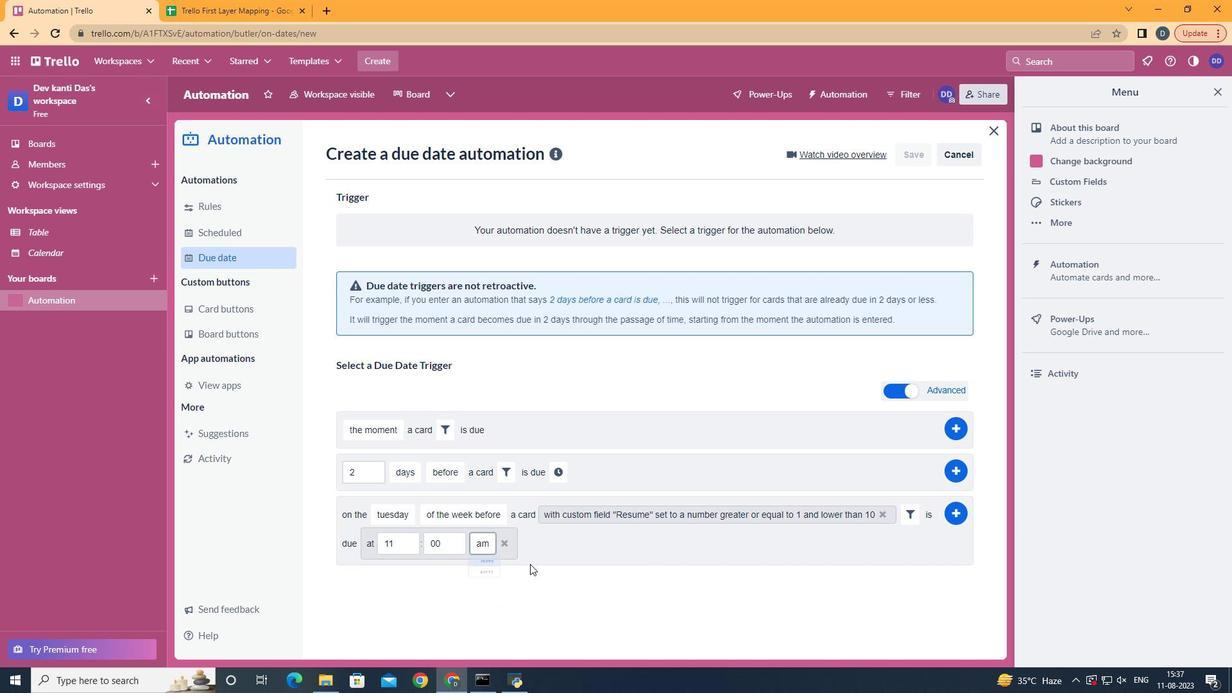 
Action: Mouse moved to (949, 504)
Screenshot: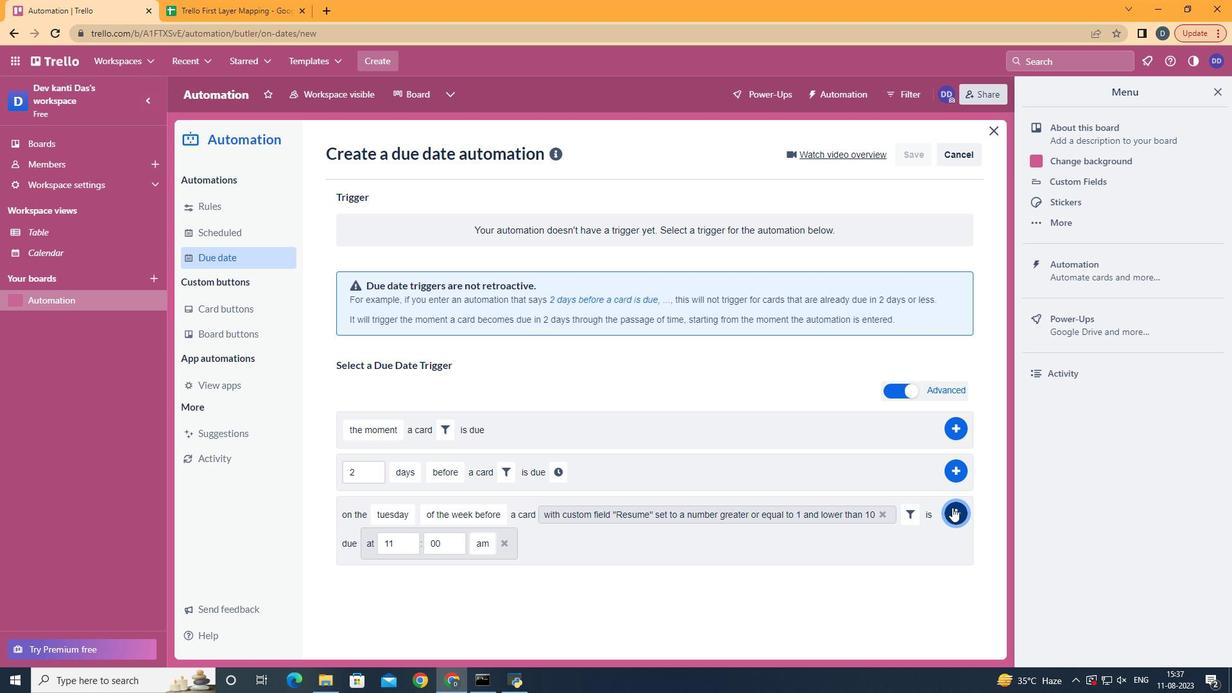 
Action: Mouse pressed left at (949, 504)
Screenshot: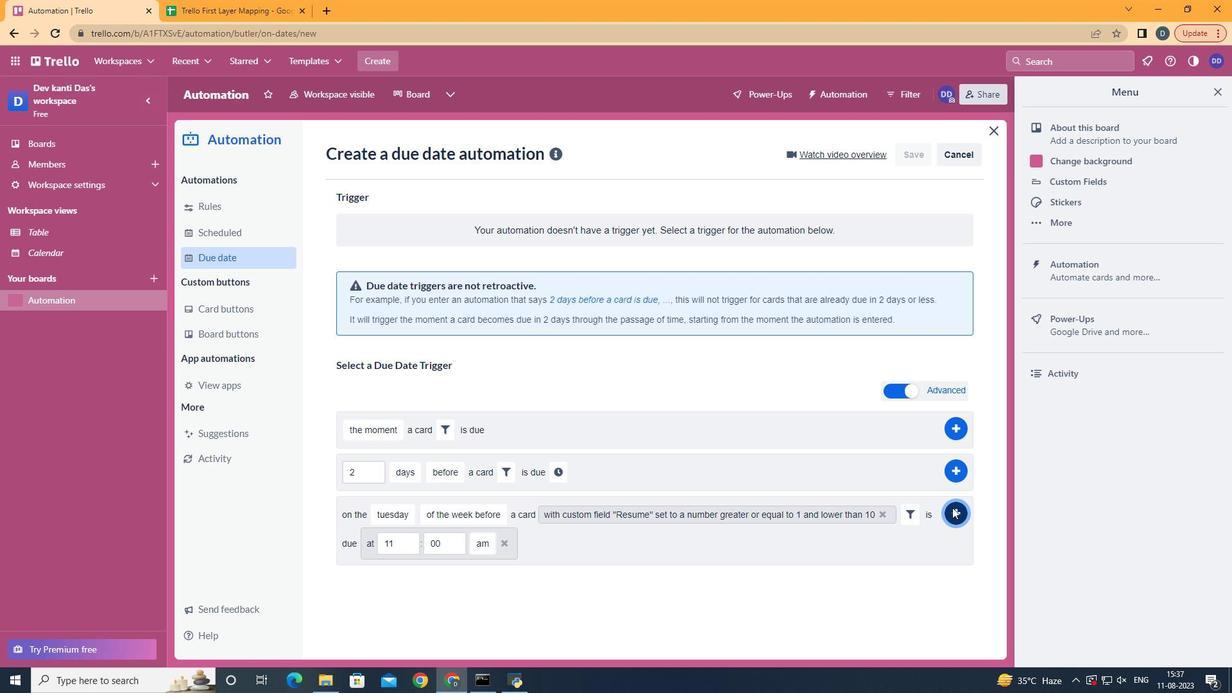 
